 Task: Create a due date automation trigger when advanced on, on the tuesday after a card is due add fields without custom field "Resume" set to a date less than 1 working days ago at 11:00 AM.
Action: Mouse moved to (1307, 95)
Screenshot: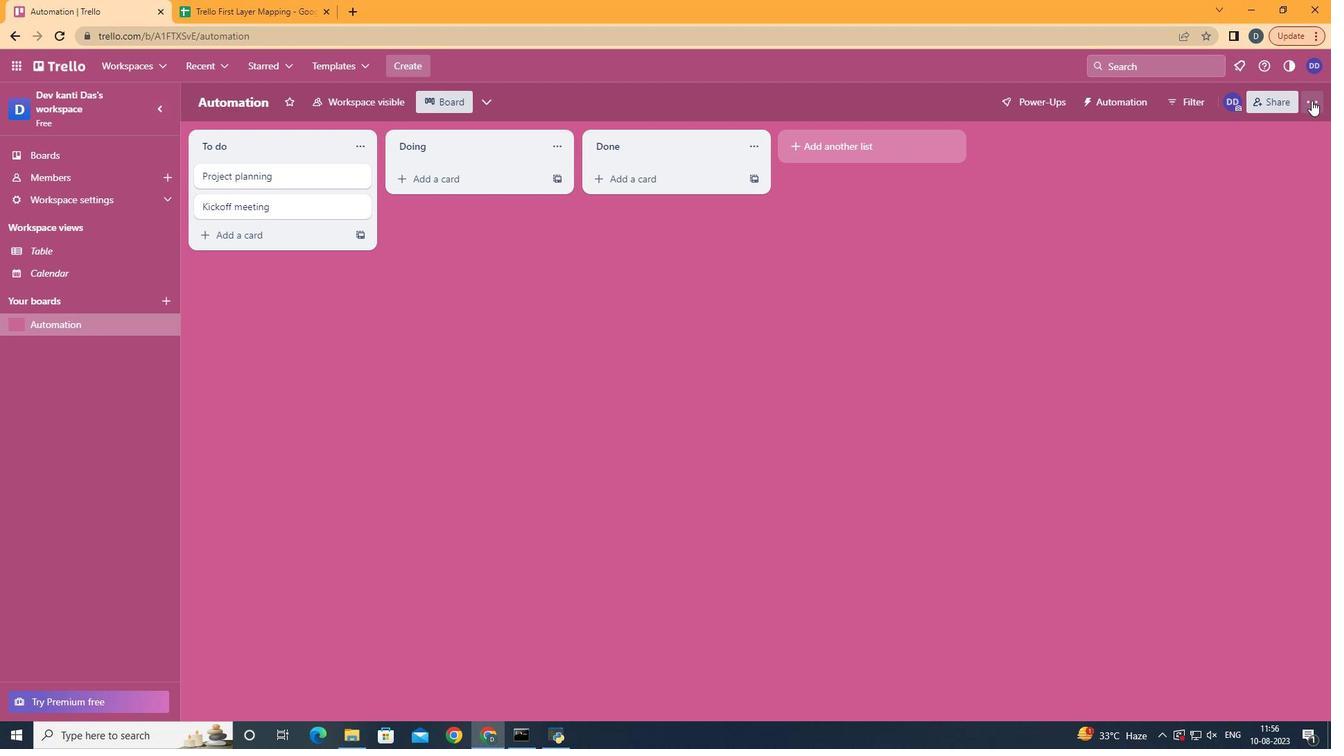 
Action: Mouse pressed left at (1307, 95)
Screenshot: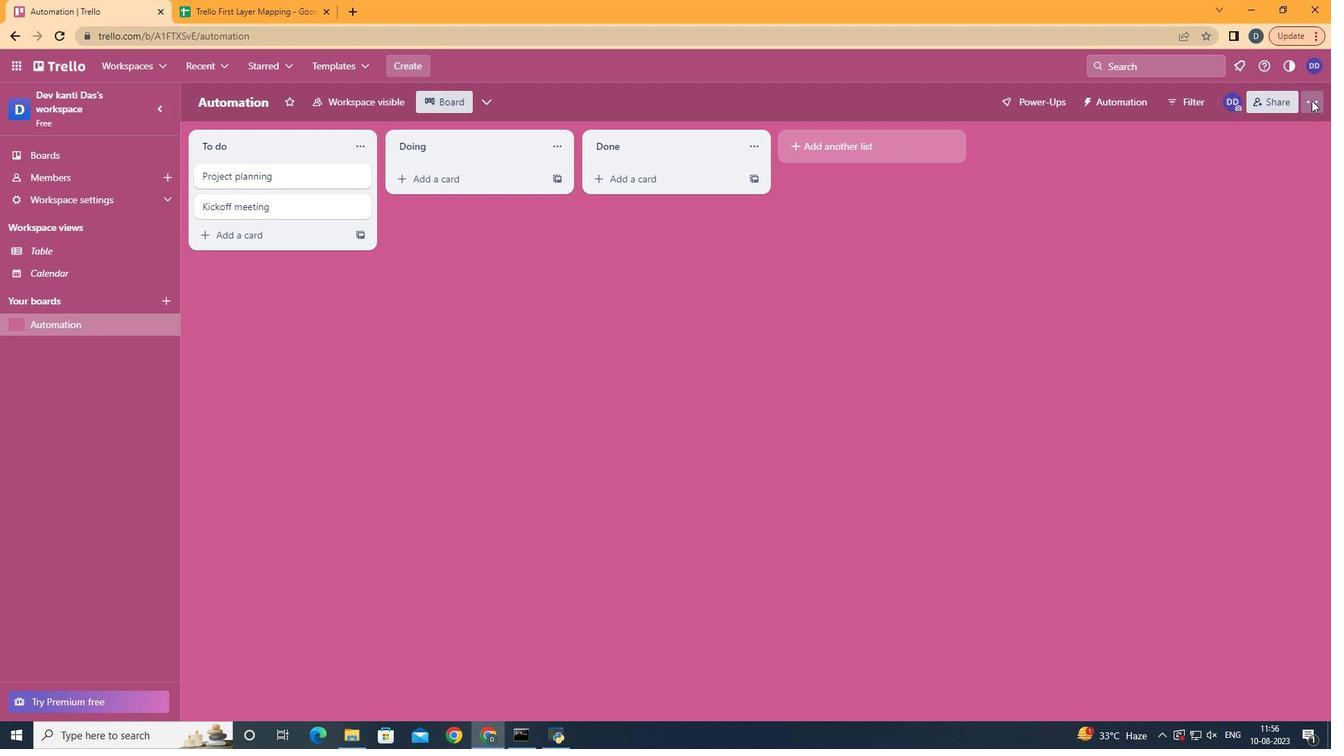 
Action: Mouse moved to (1222, 282)
Screenshot: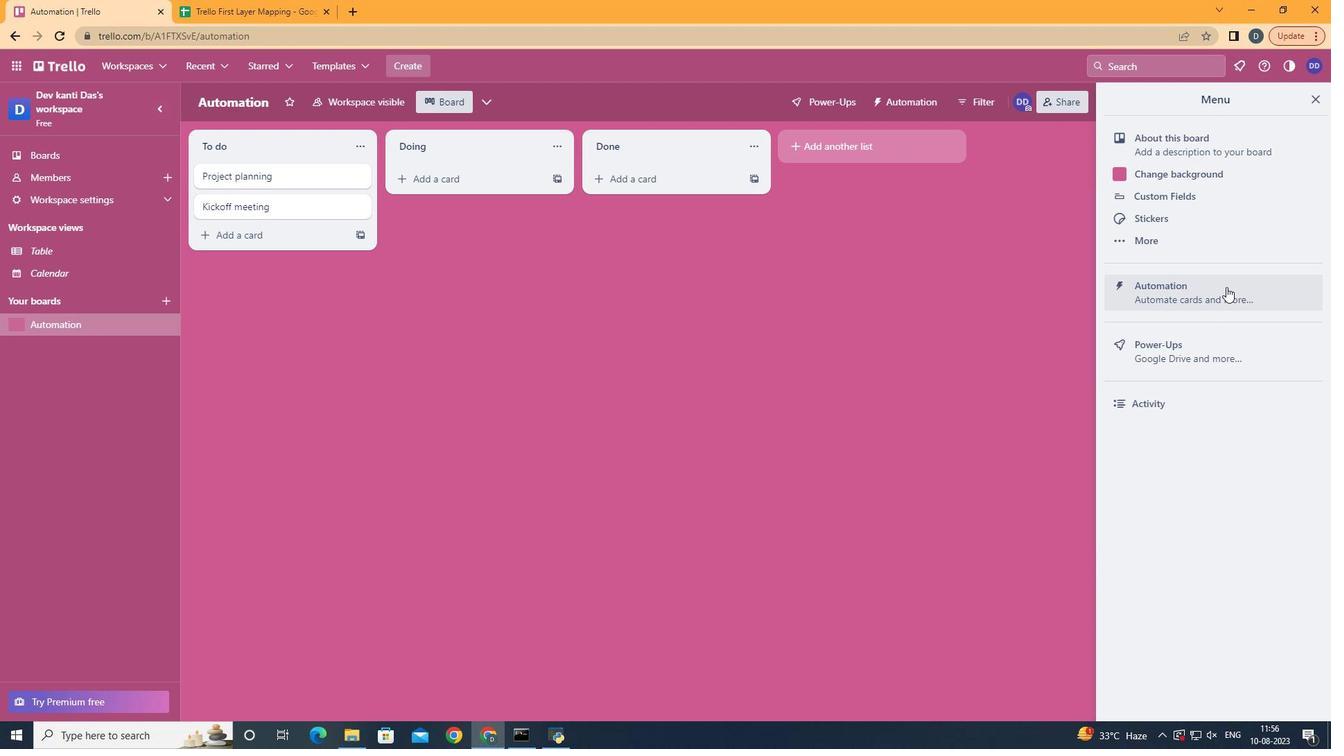 
Action: Mouse pressed left at (1222, 282)
Screenshot: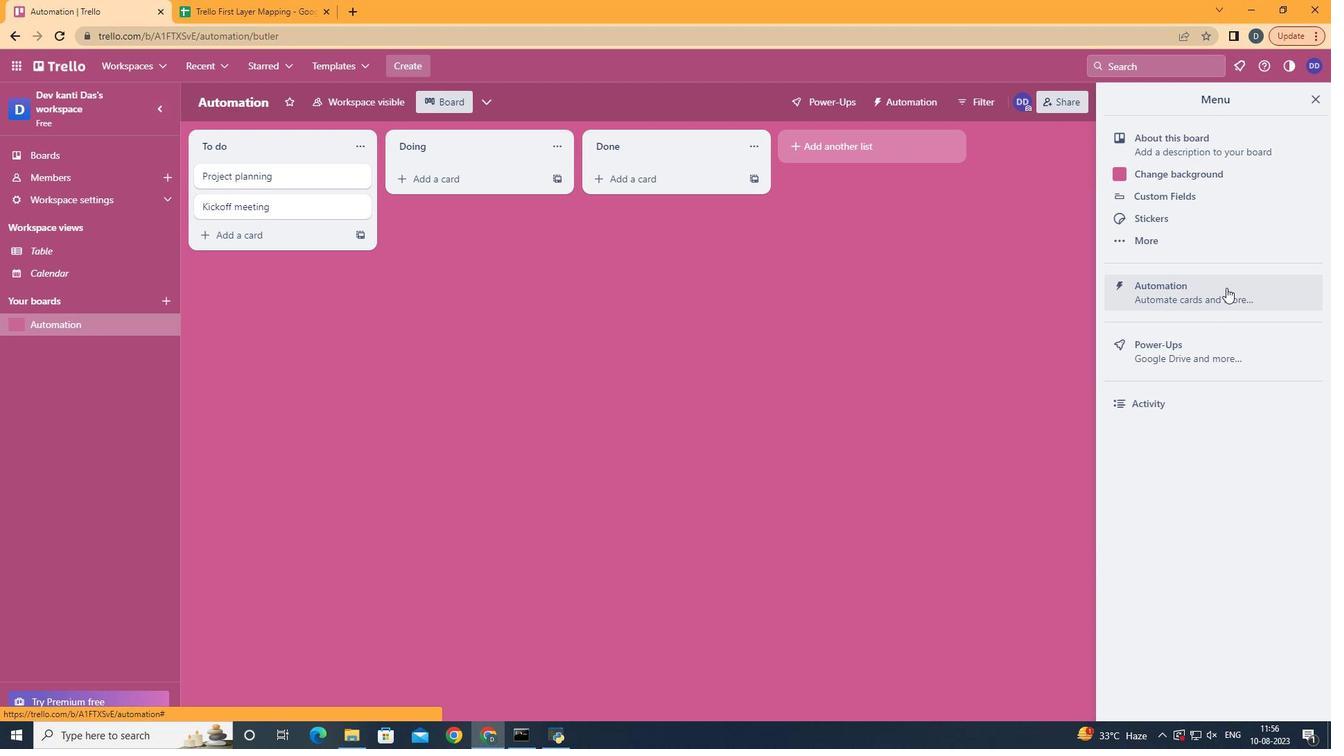 
Action: Mouse moved to (227, 273)
Screenshot: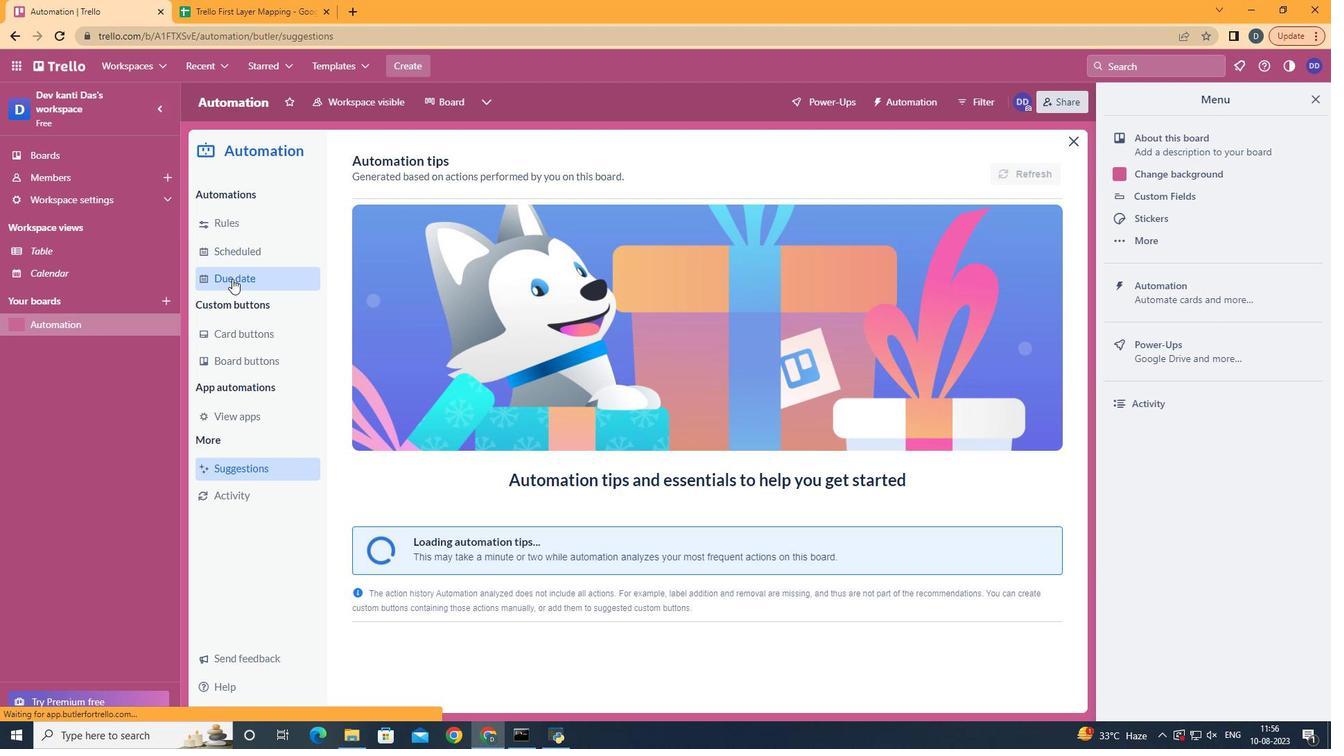
Action: Mouse pressed left at (227, 273)
Screenshot: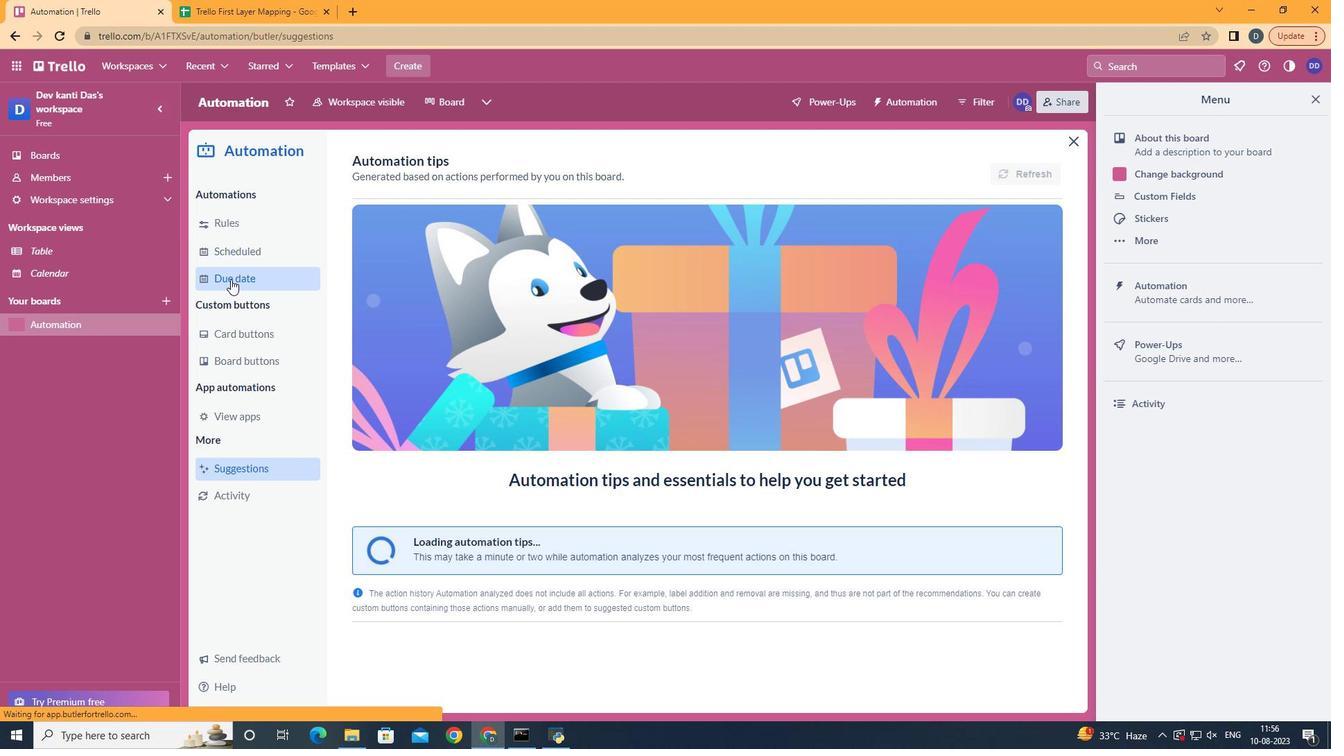 
Action: Mouse moved to (969, 165)
Screenshot: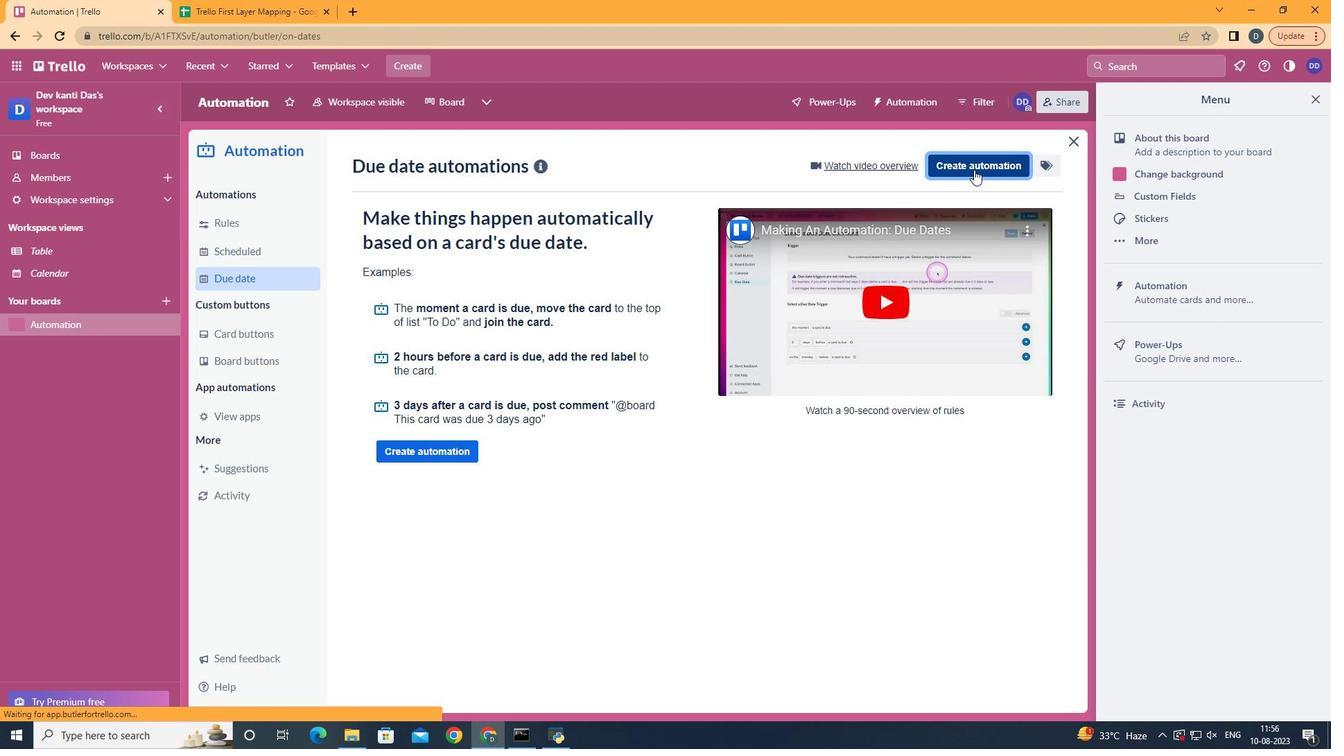 
Action: Mouse pressed left at (969, 165)
Screenshot: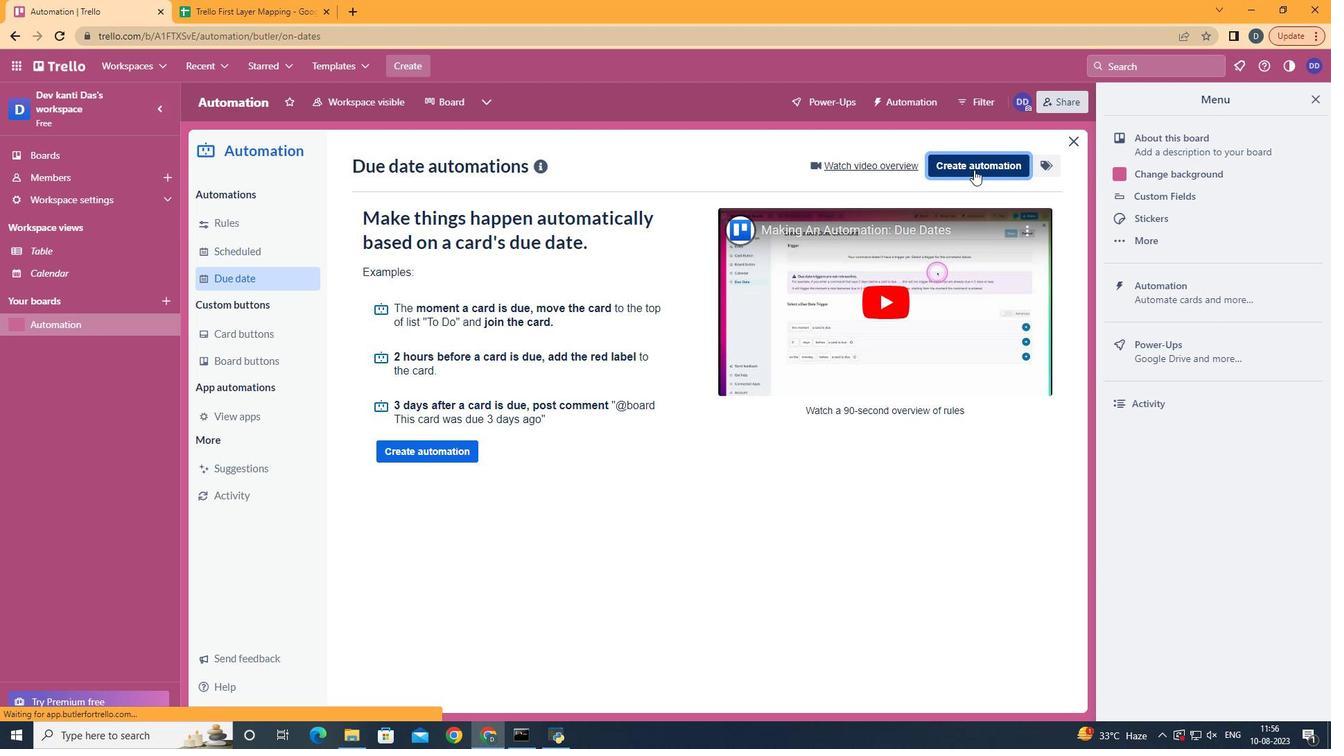 
Action: Mouse moved to (737, 291)
Screenshot: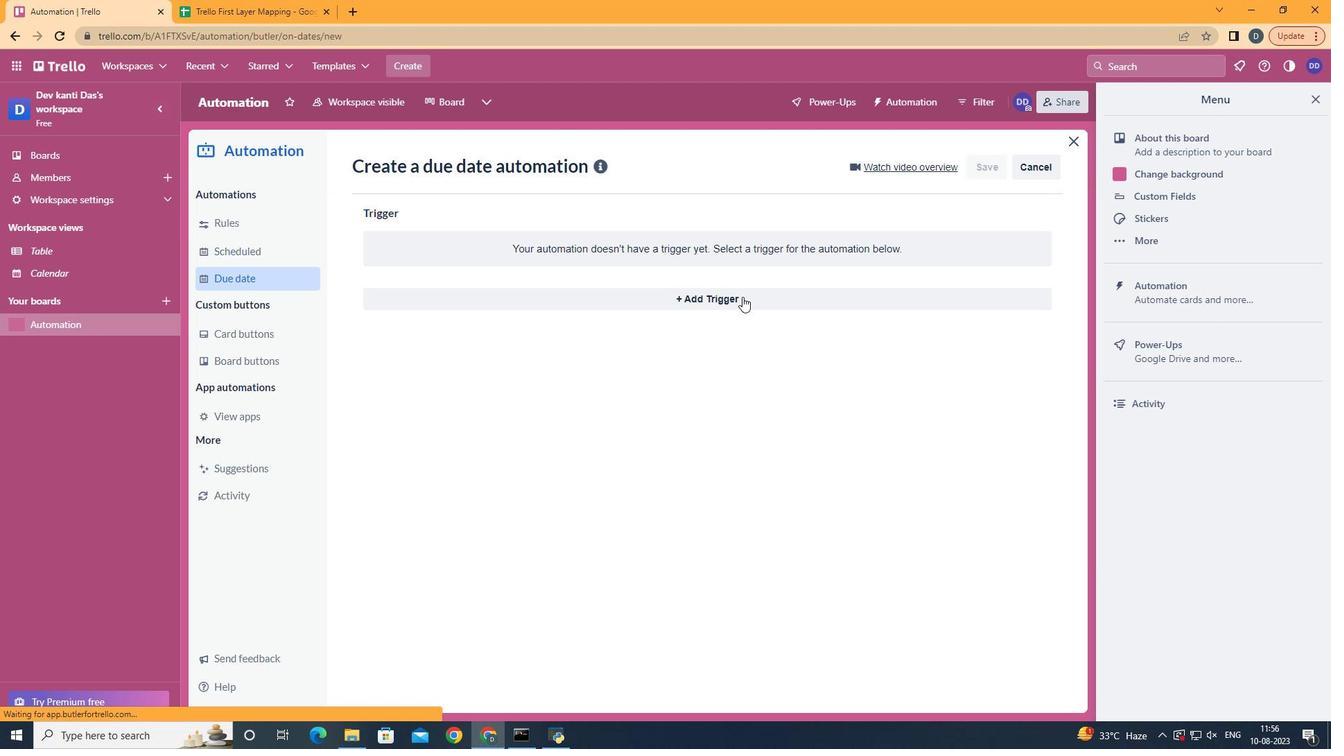 
Action: Mouse pressed left at (737, 291)
Screenshot: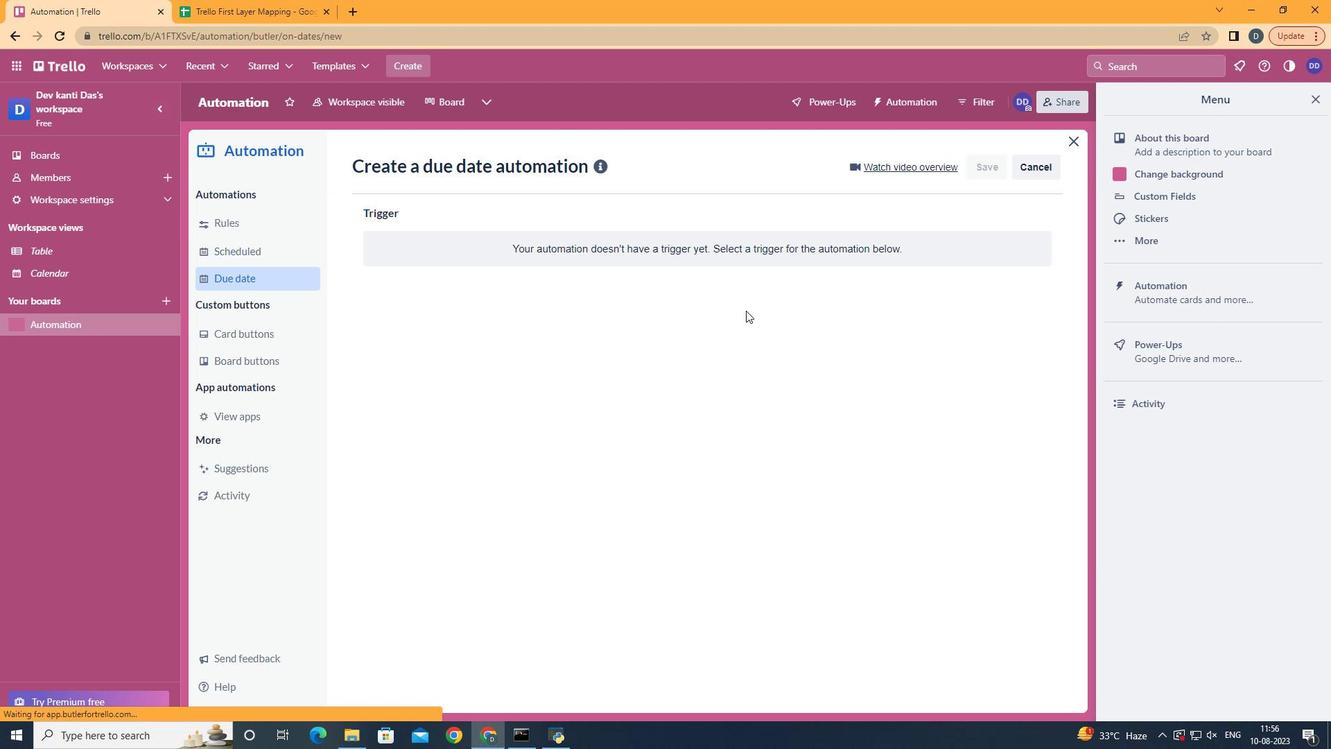 
Action: Mouse moved to (448, 387)
Screenshot: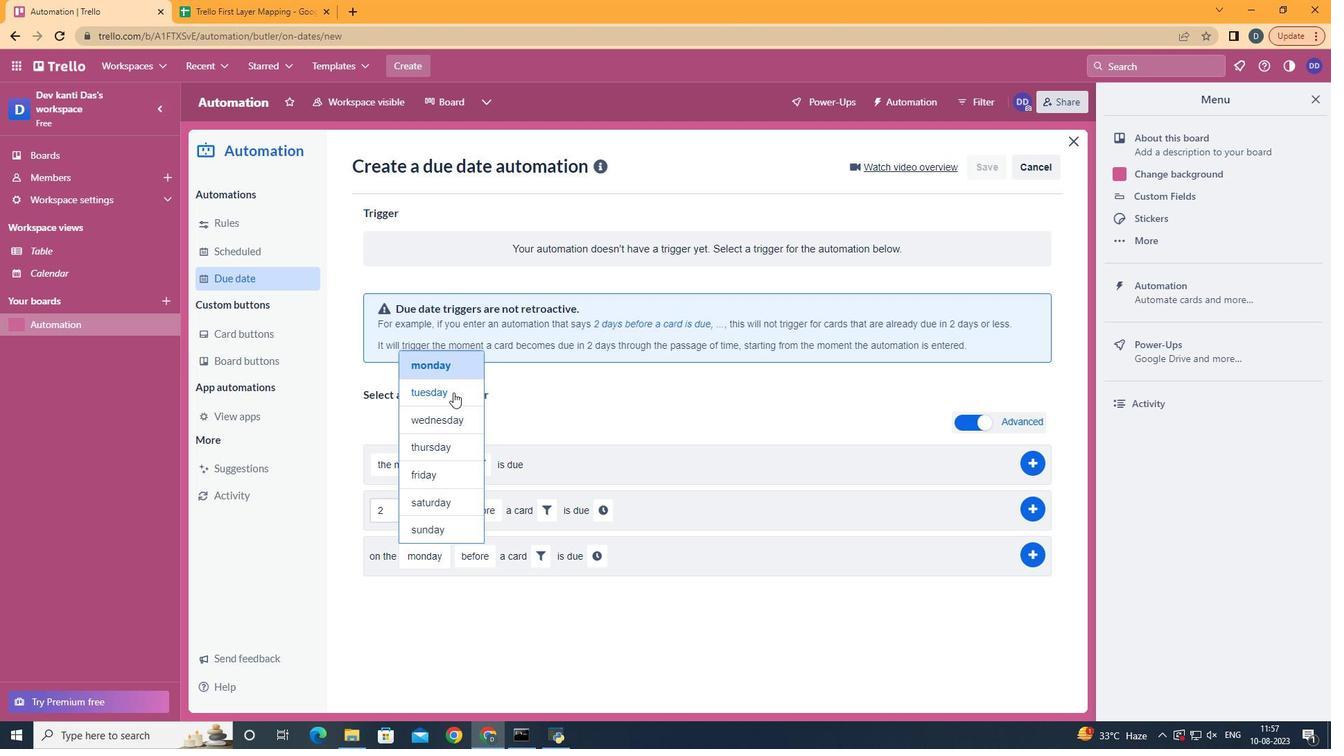 
Action: Mouse pressed left at (448, 387)
Screenshot: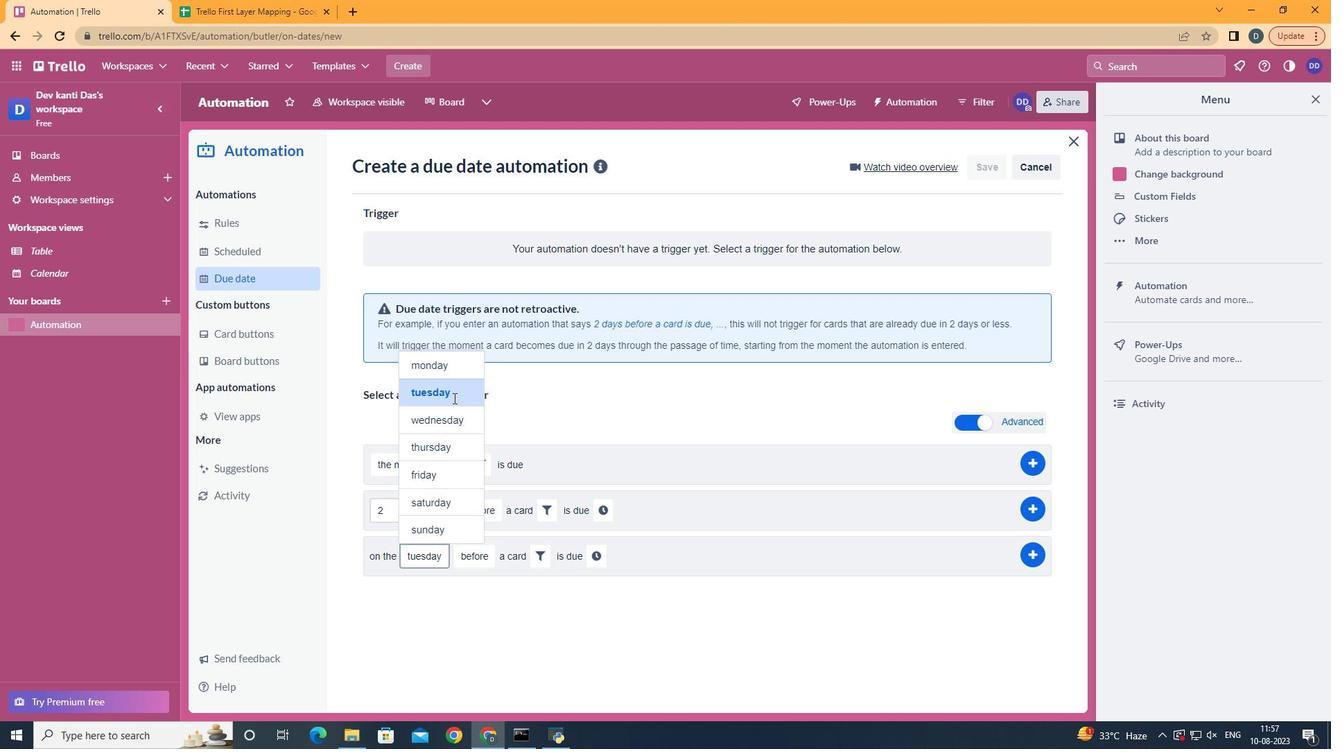 
Action: Mouse moved to (475, 604)
Screenshot: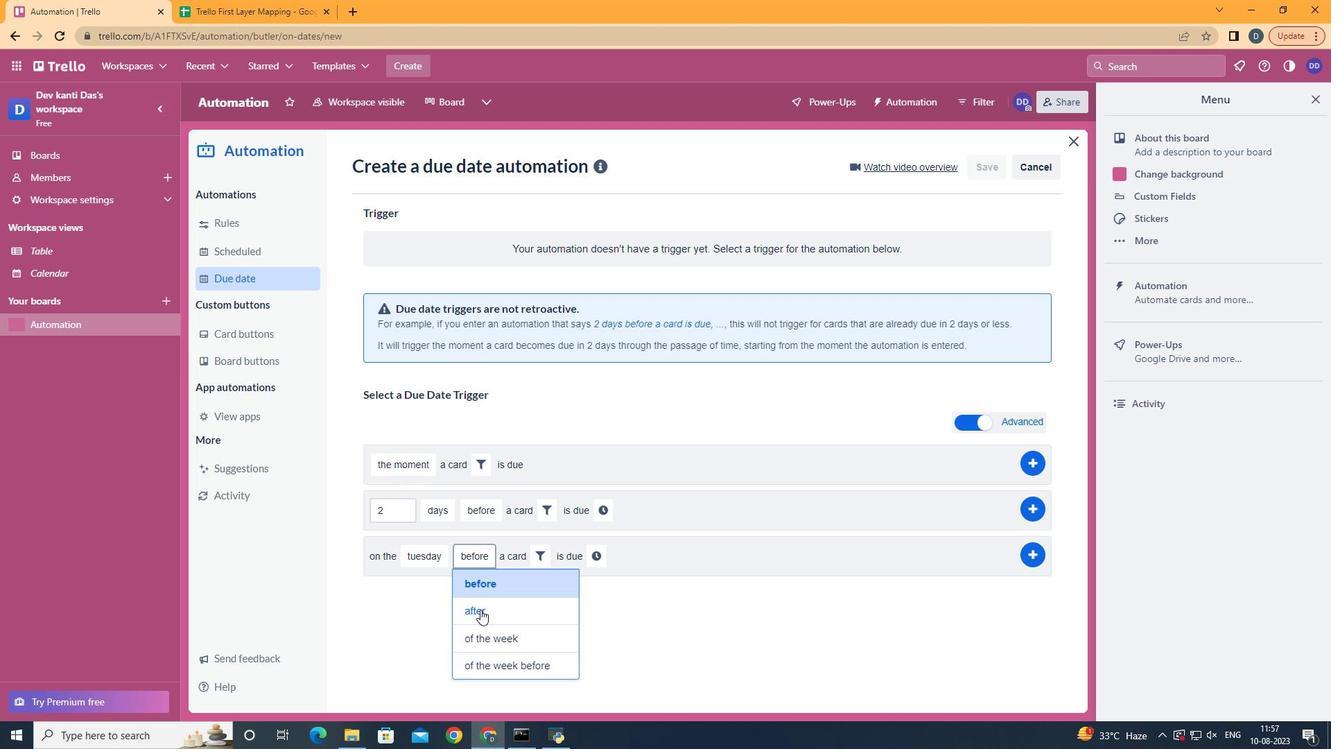 
Action: Mouse pressed left at (475, 604)
Screenshot: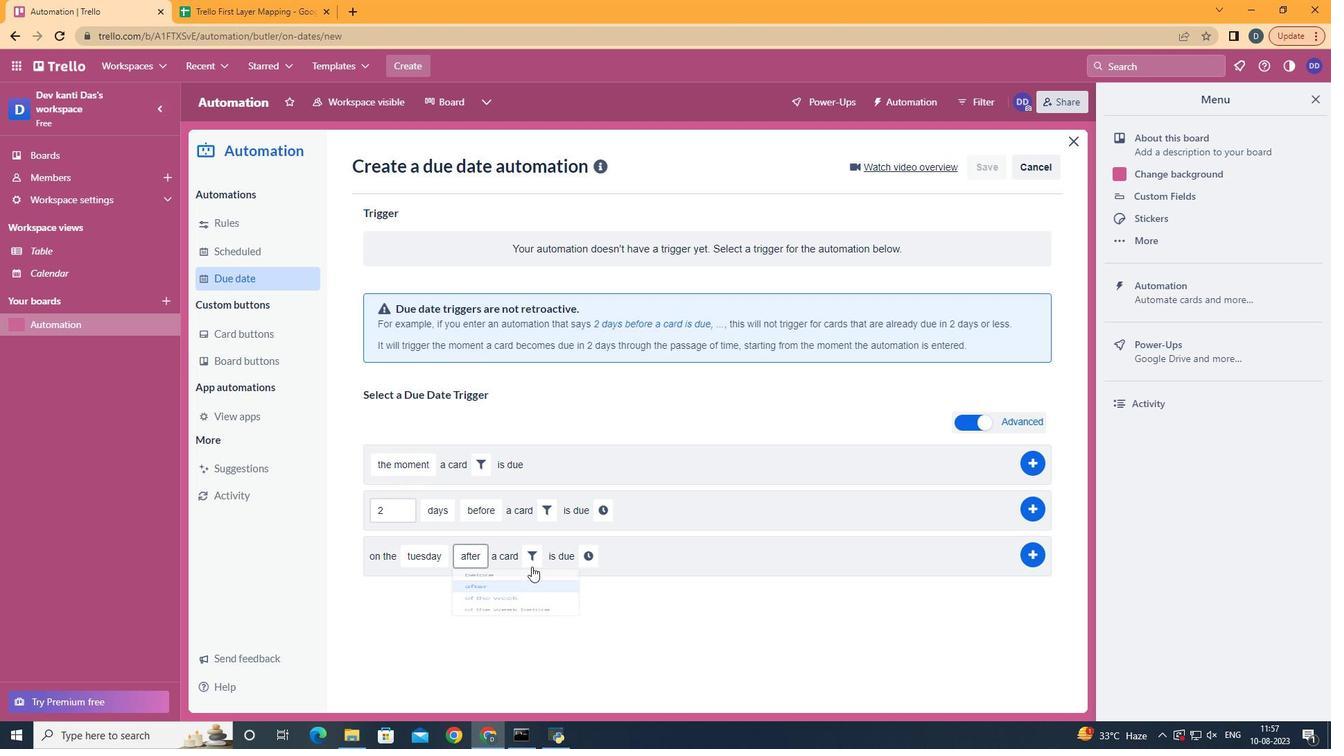 
Action: Mouse moved to (534, 551)
Screenshot: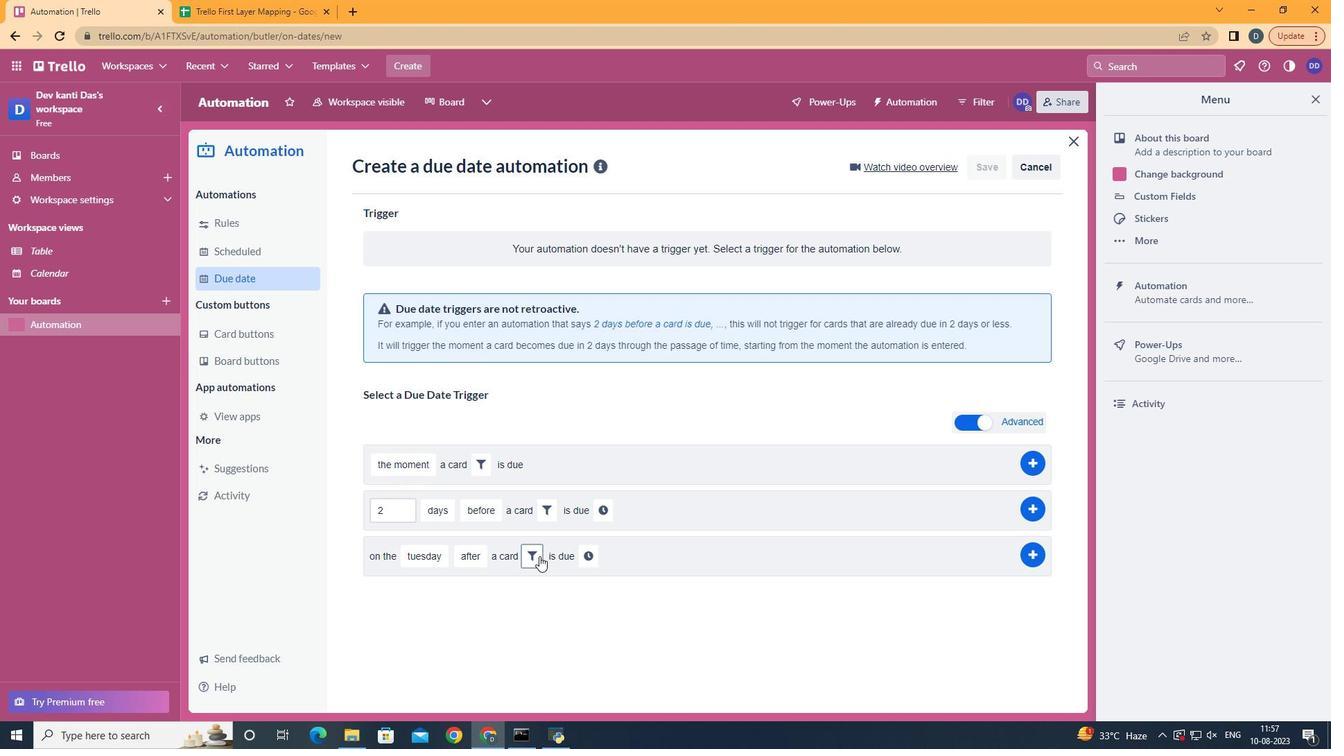 
Action: Mouse pressed left at (534, 551)
Screenshot: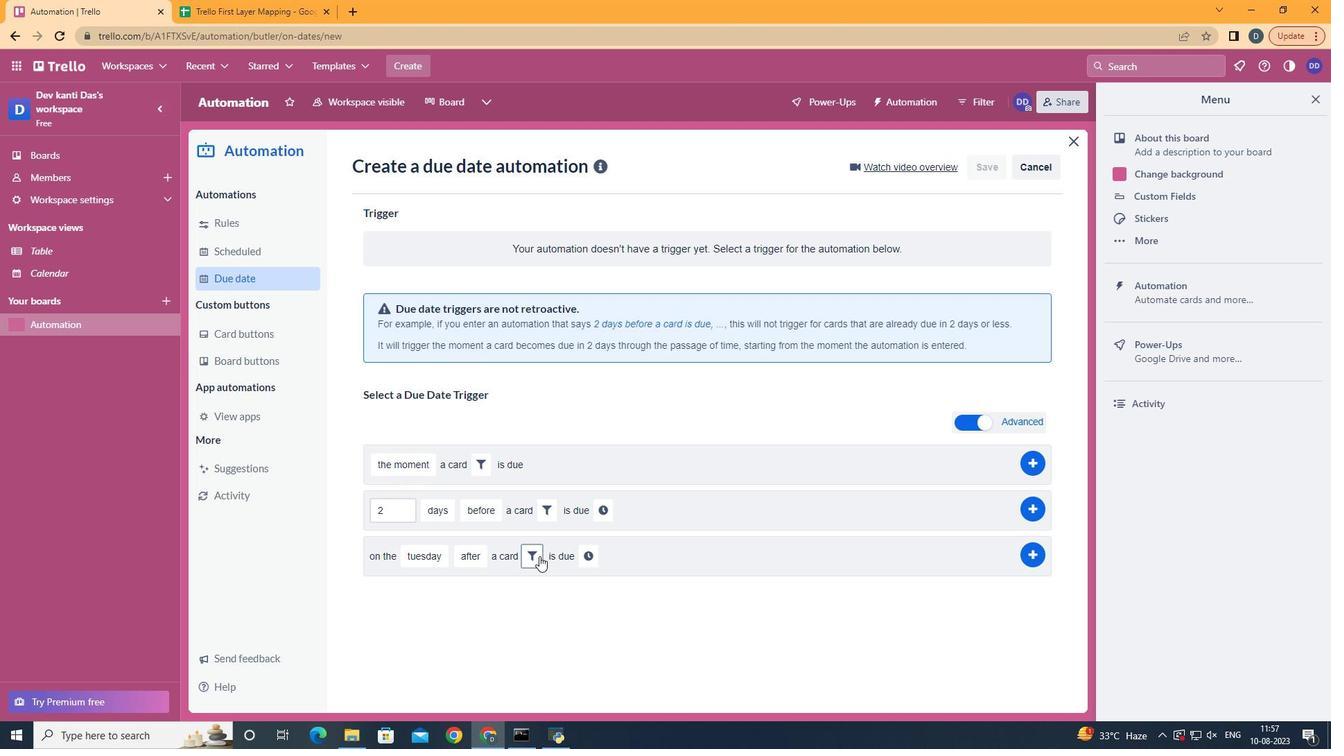 
Action: Mouse moved to (744, 592)
Screenshot: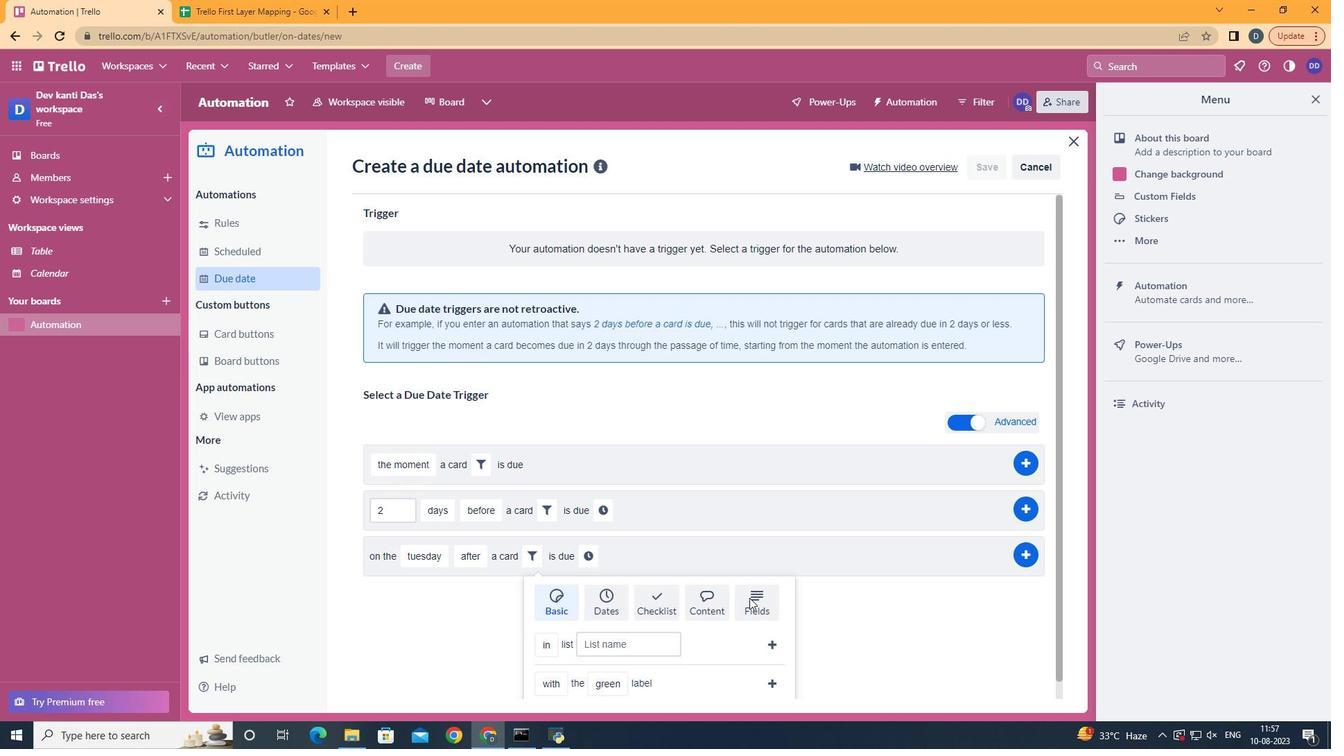 
Action: Mouse pressed left at (744, 592)
Screenshot: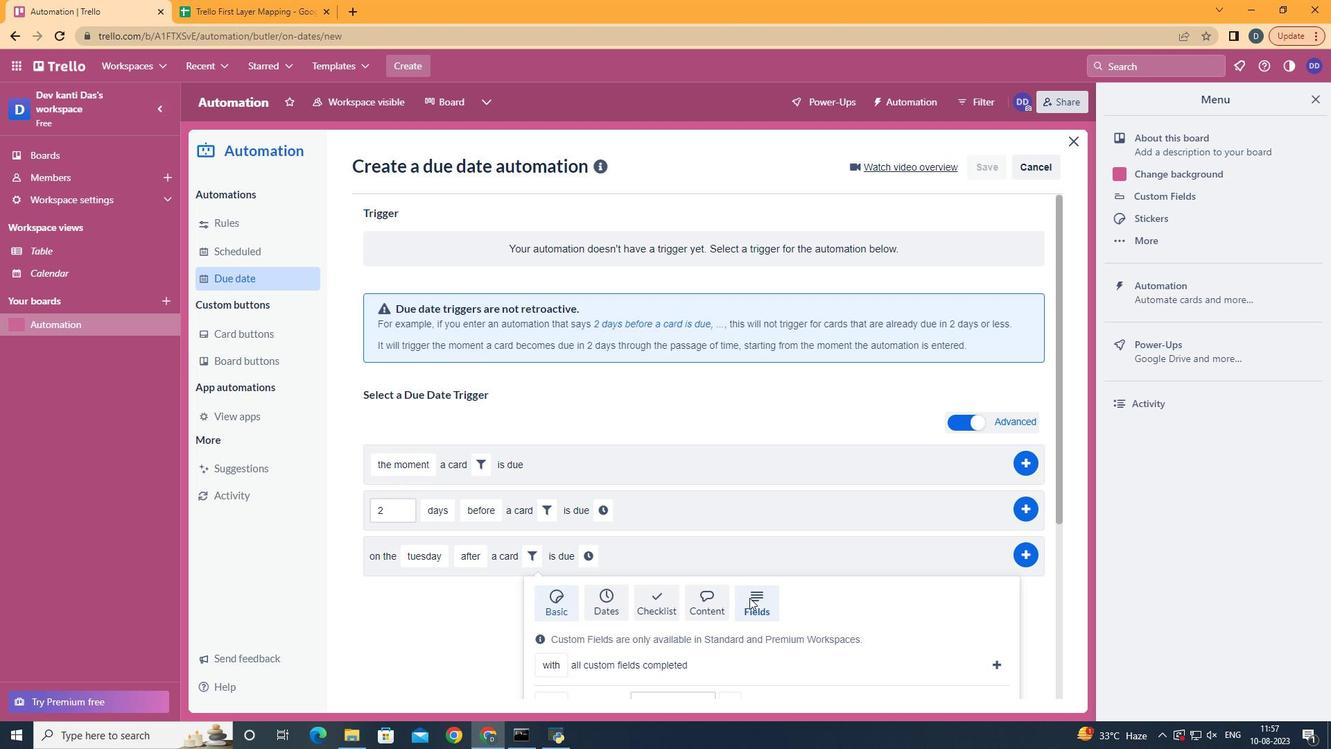 
Action: Mouse moved to (745, 592)
Screenshot: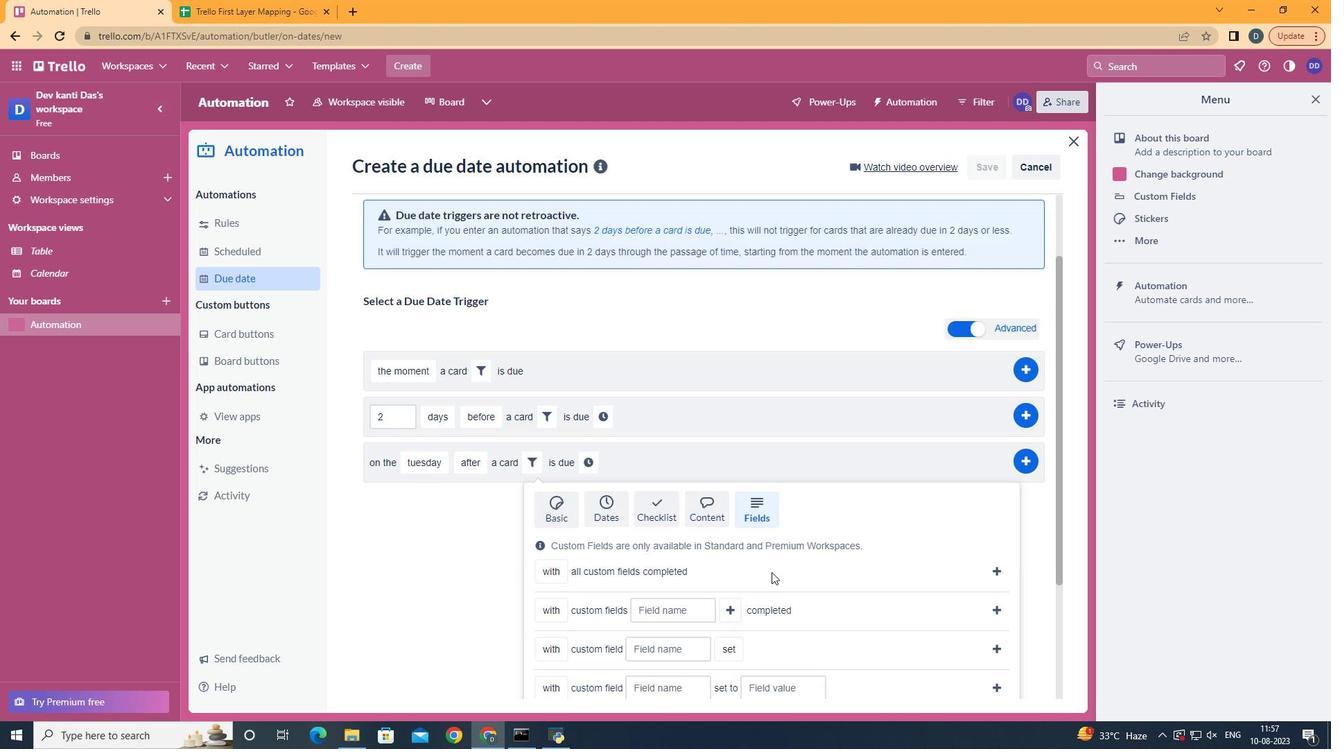 
Action: Mouse scrolled (745, 592) with delta (0, 0)
Screenshot: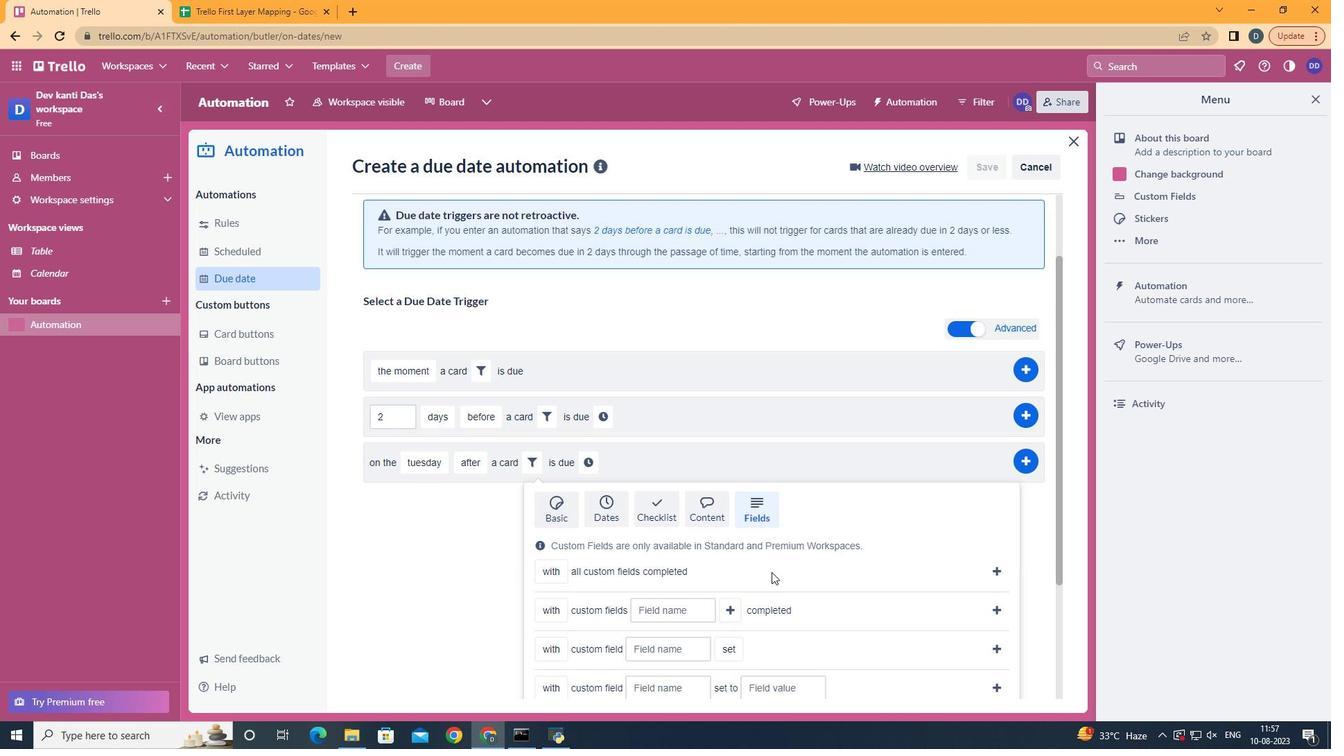 
Action: Mouse scrolled (745, 592) with delta (0, 0)
Screenshot: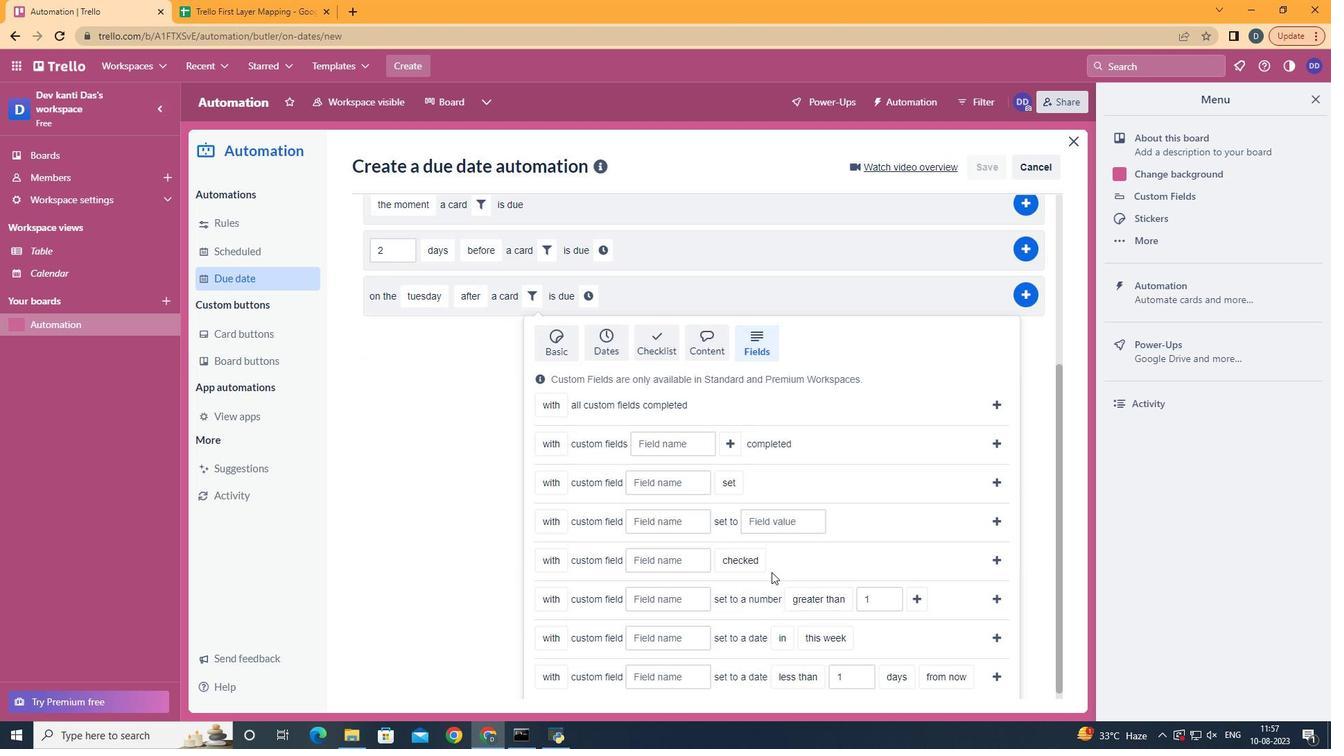 
Action: Mouse scrolled (745, 592) with delta (0, 0)
Screenshot: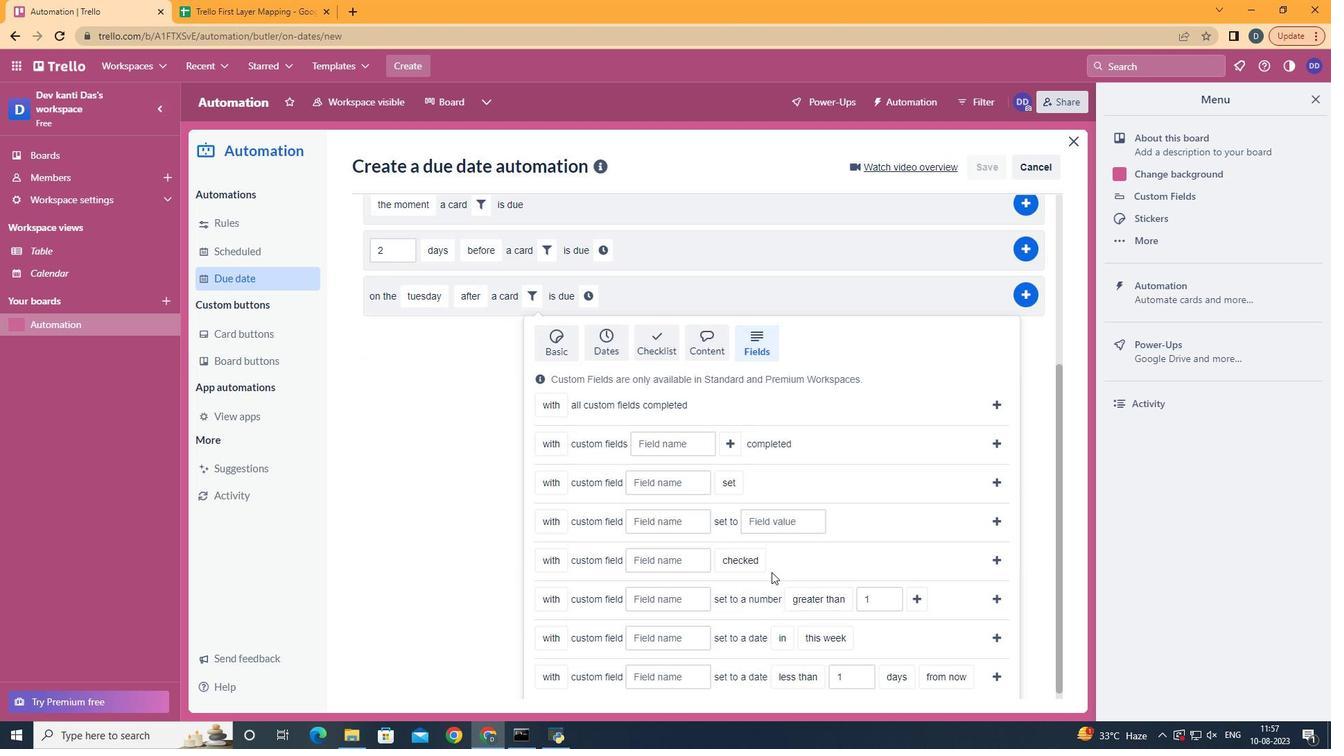 
Action: Mouse scrolled (745, 592) with delta (0, 0)
Screenshot: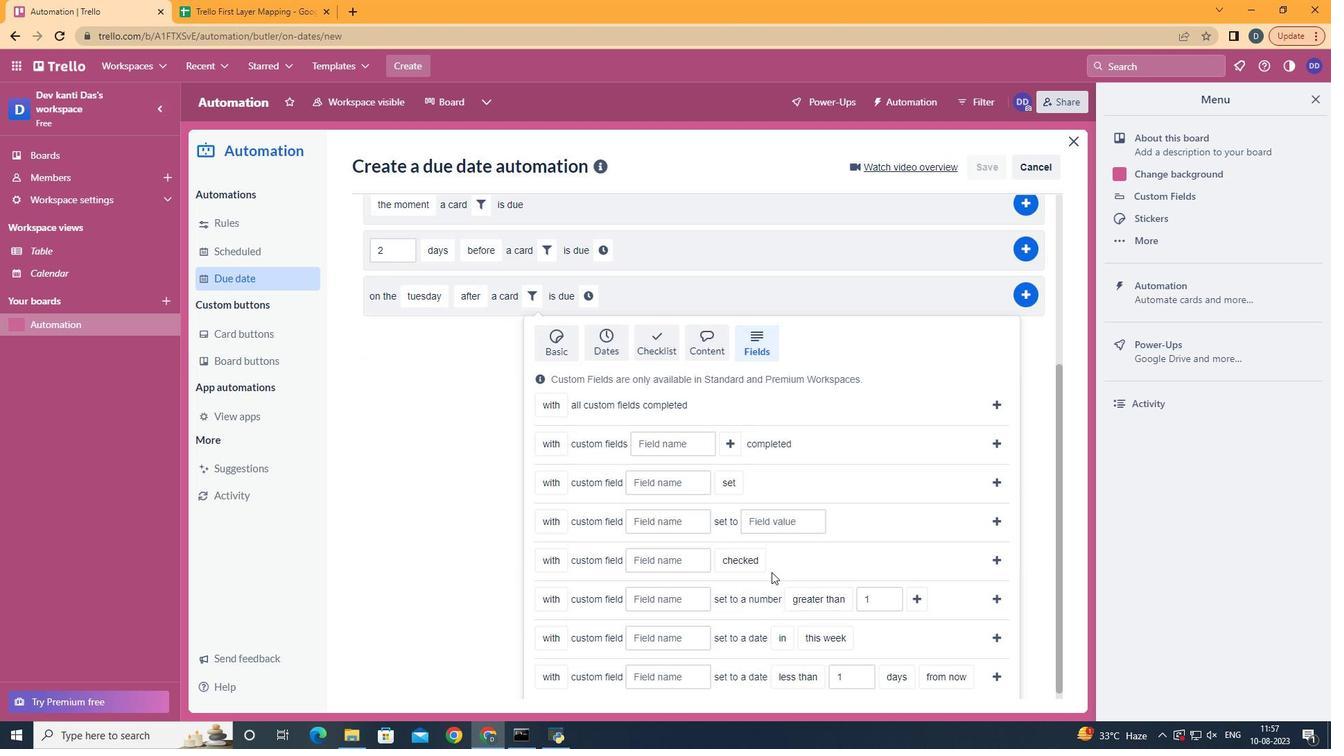 
Action: Mouse moved to (747, 588)
Screenshot: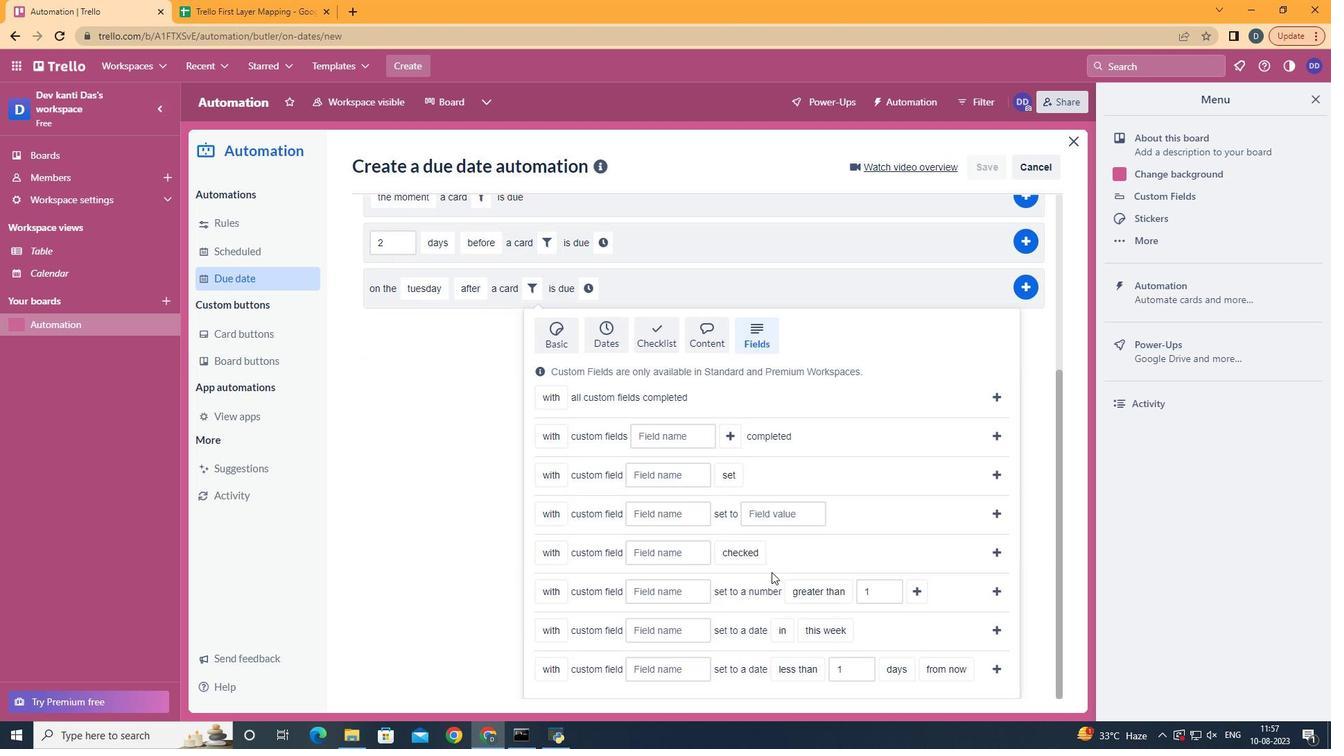 
Action: Mouse scrolled (747, 587) with delta (0, 0)
Screenshot: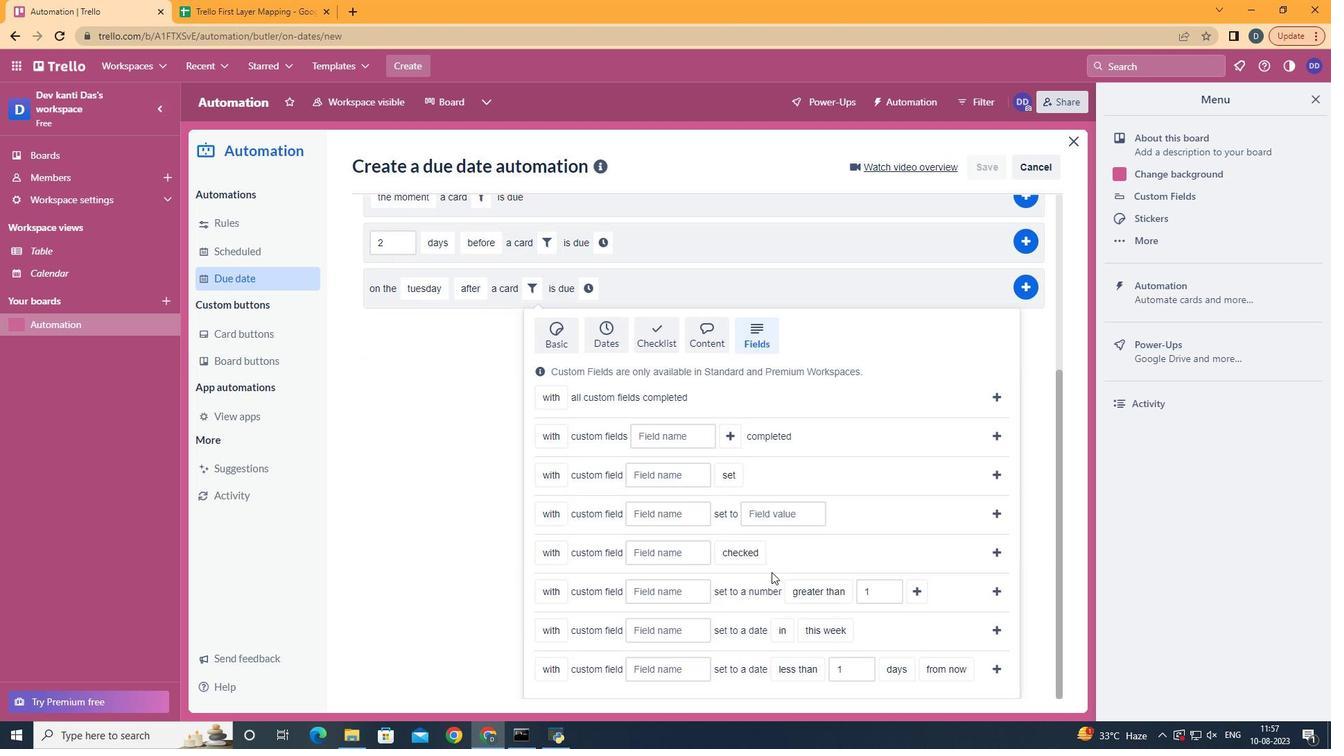 
Action: Mouse moved to (752, 579)
Screenshot: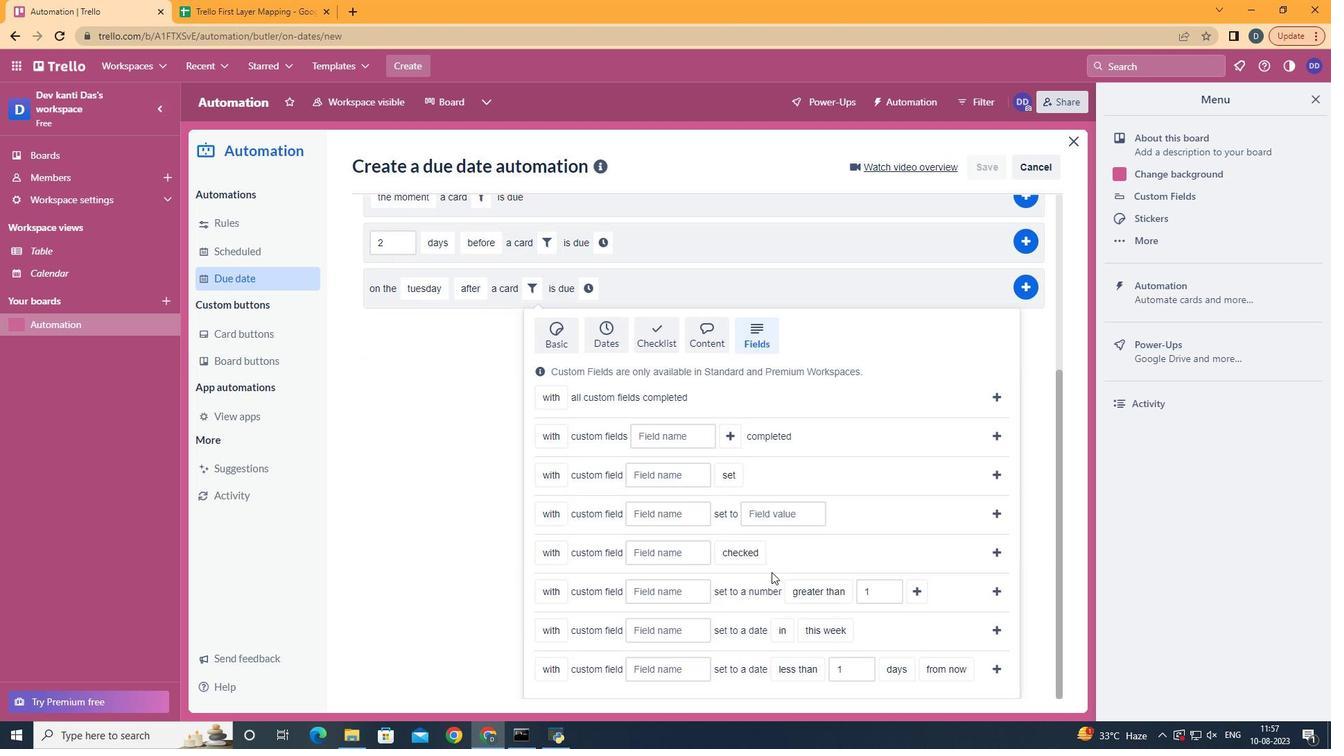 
Action: Mouse scrolled (752, 578) with delta (0, 0)
Screenshot: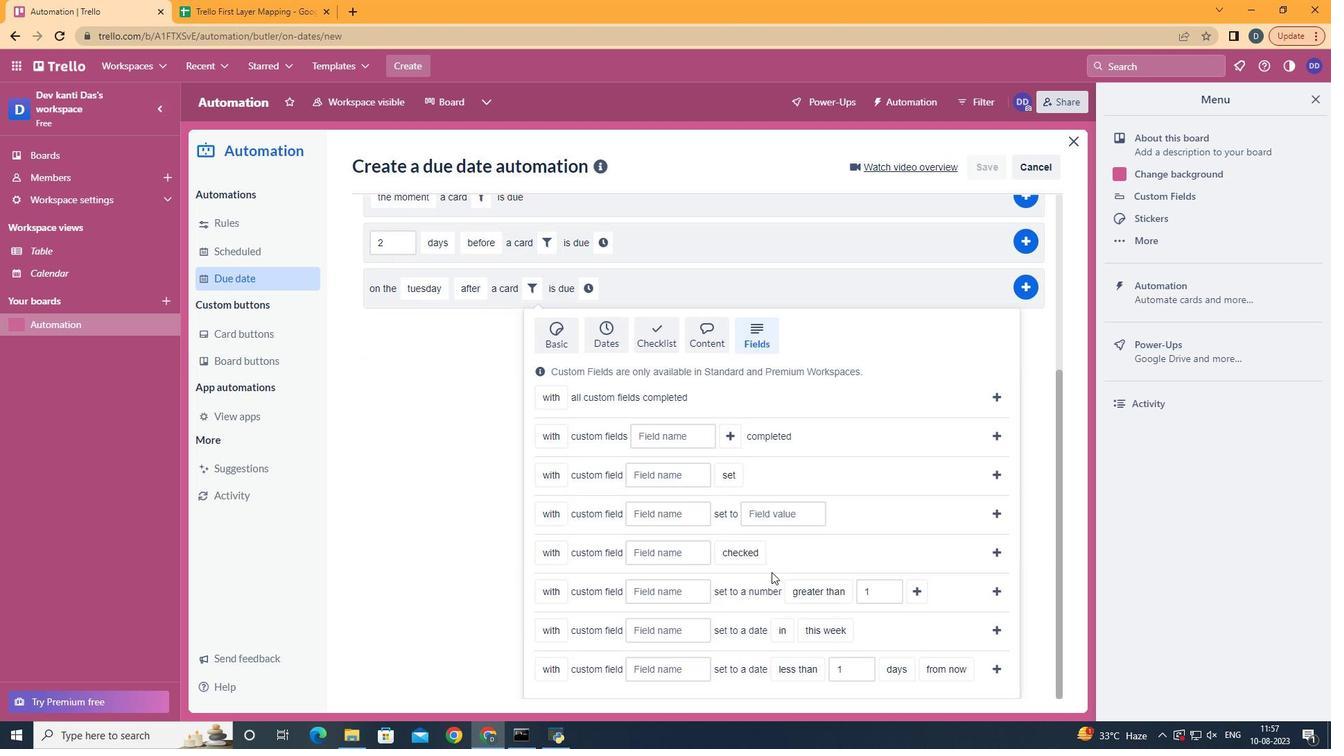 
Action: Mouse moved to (564, 650)
Screenshot: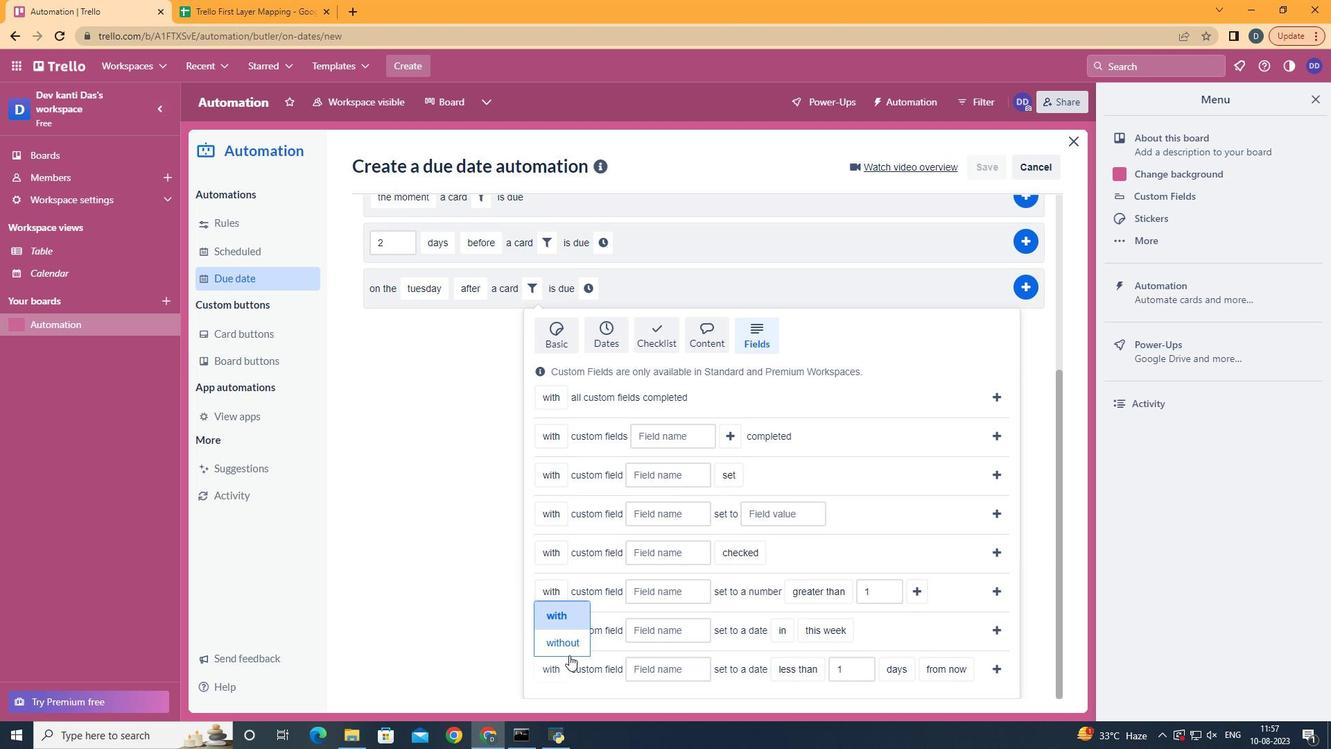 
Action: Mouse pressed left at (564, 650)
Screenshot: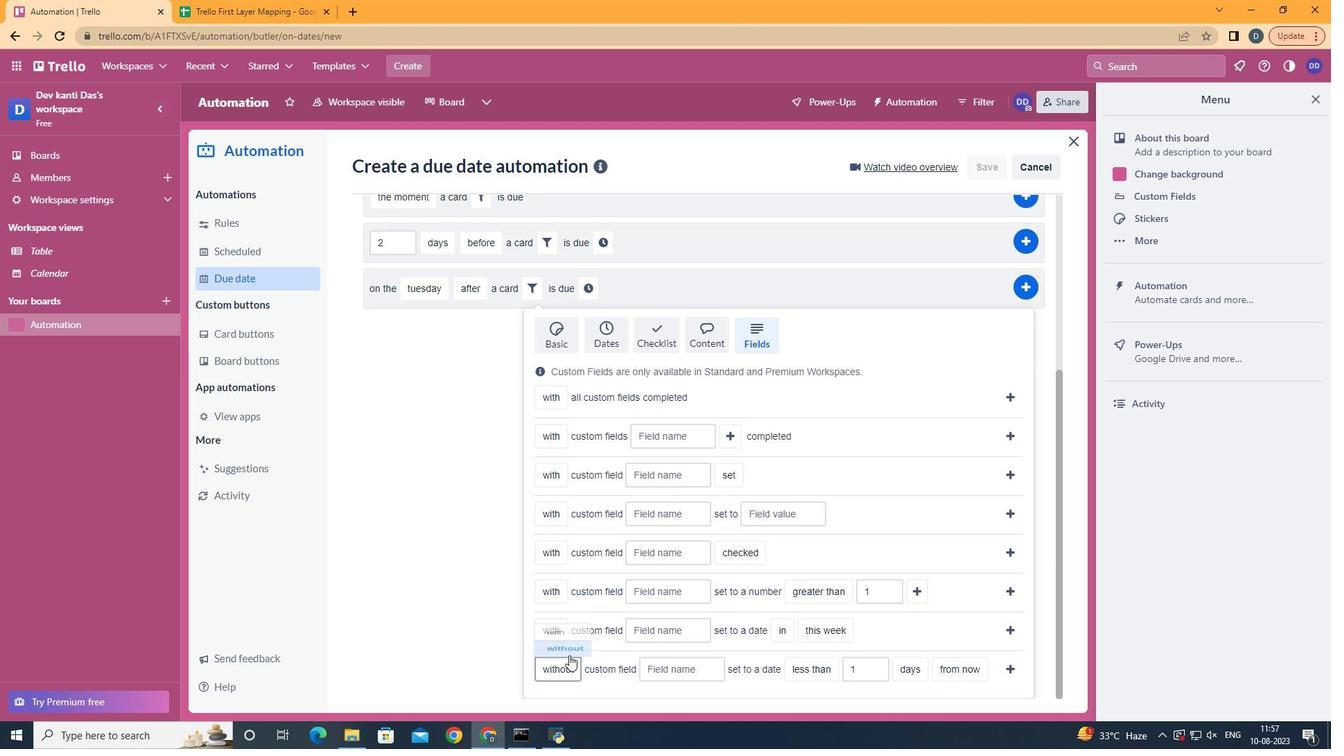 
Action: Mouse moved to (665, 659)
Screenshot: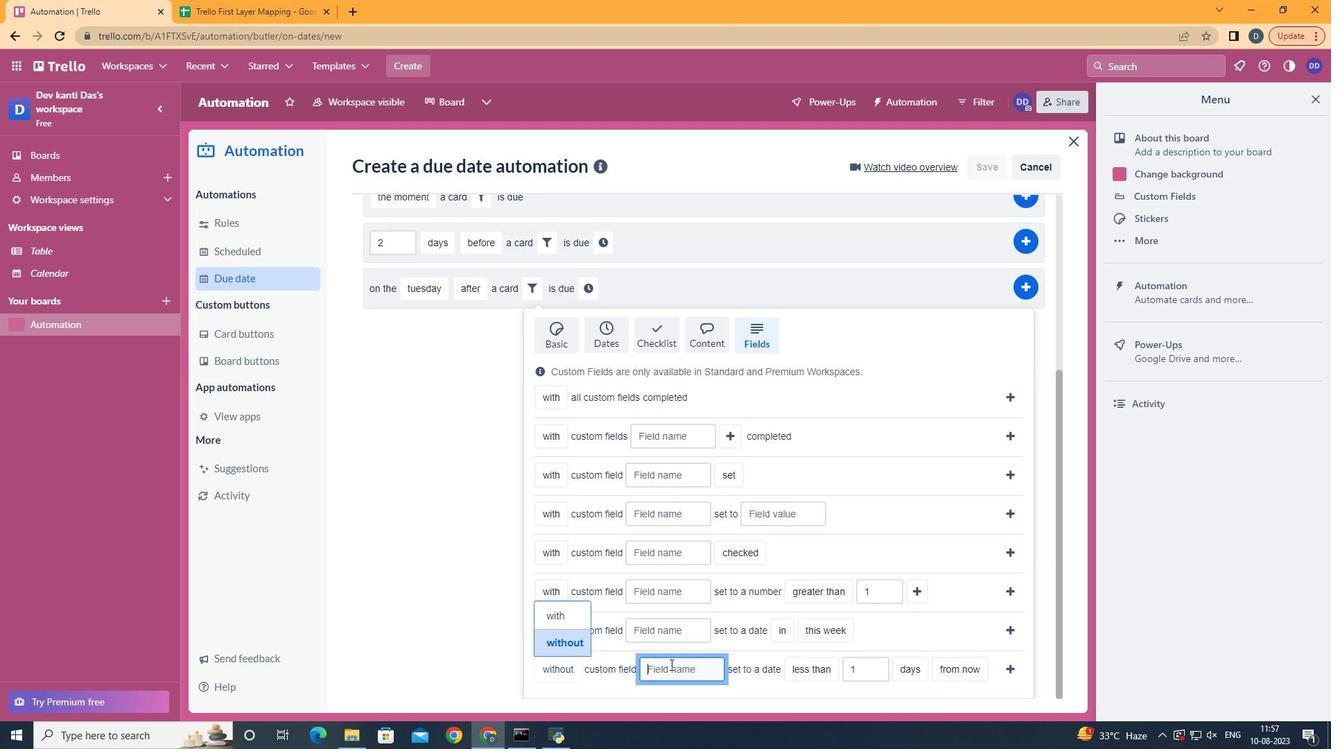
Action: Mouse pressed left at (665, 659)
Screenshot: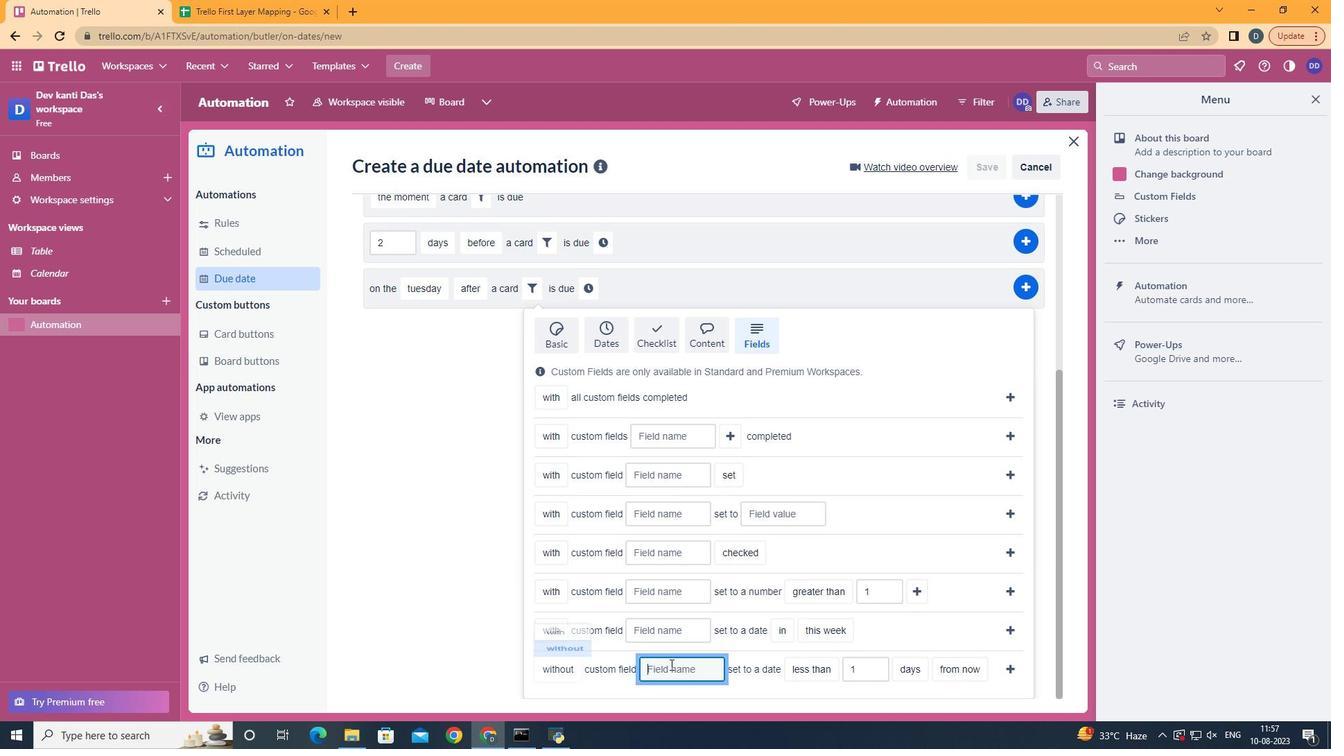 
Action: Key pressed <Key.shift>Resume
Screenshot: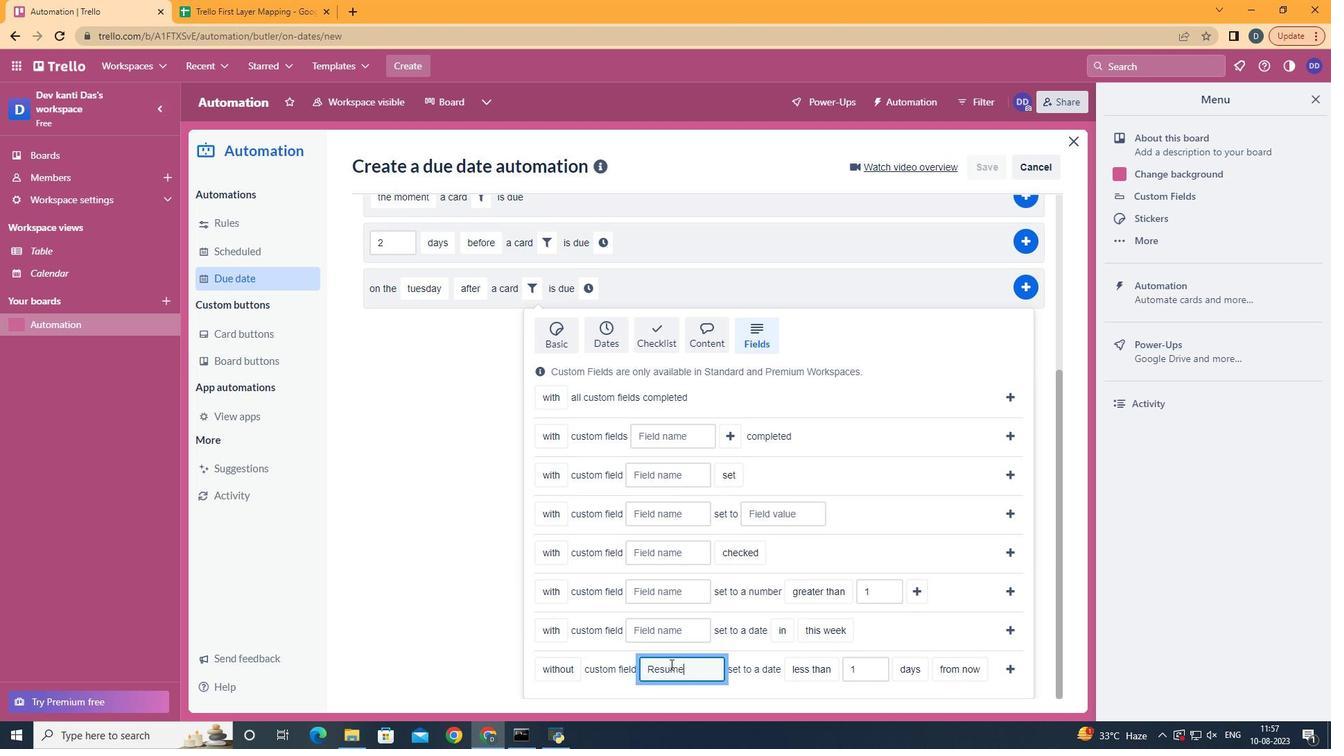 
Action: Mouse moved to (931, 649)
Screenshot: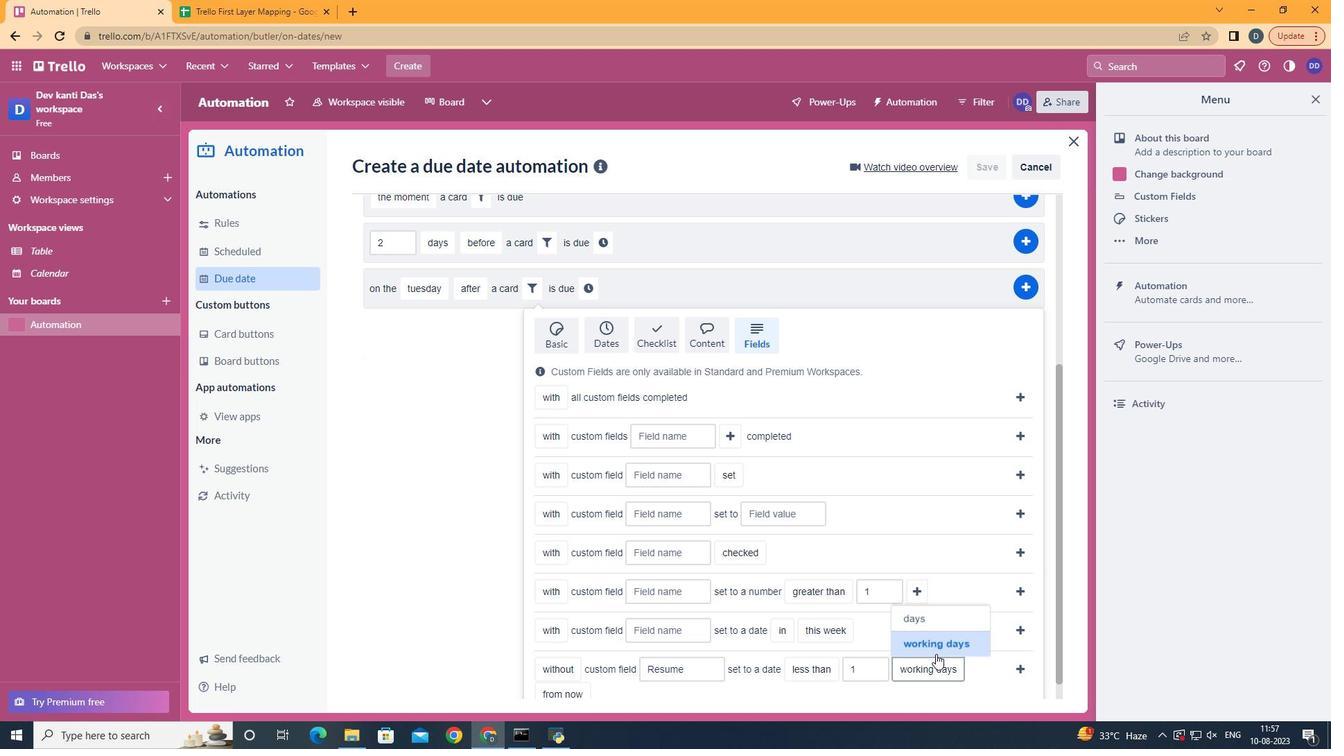 
Action: Mouse pressed left at (931, 649)
Screenshot: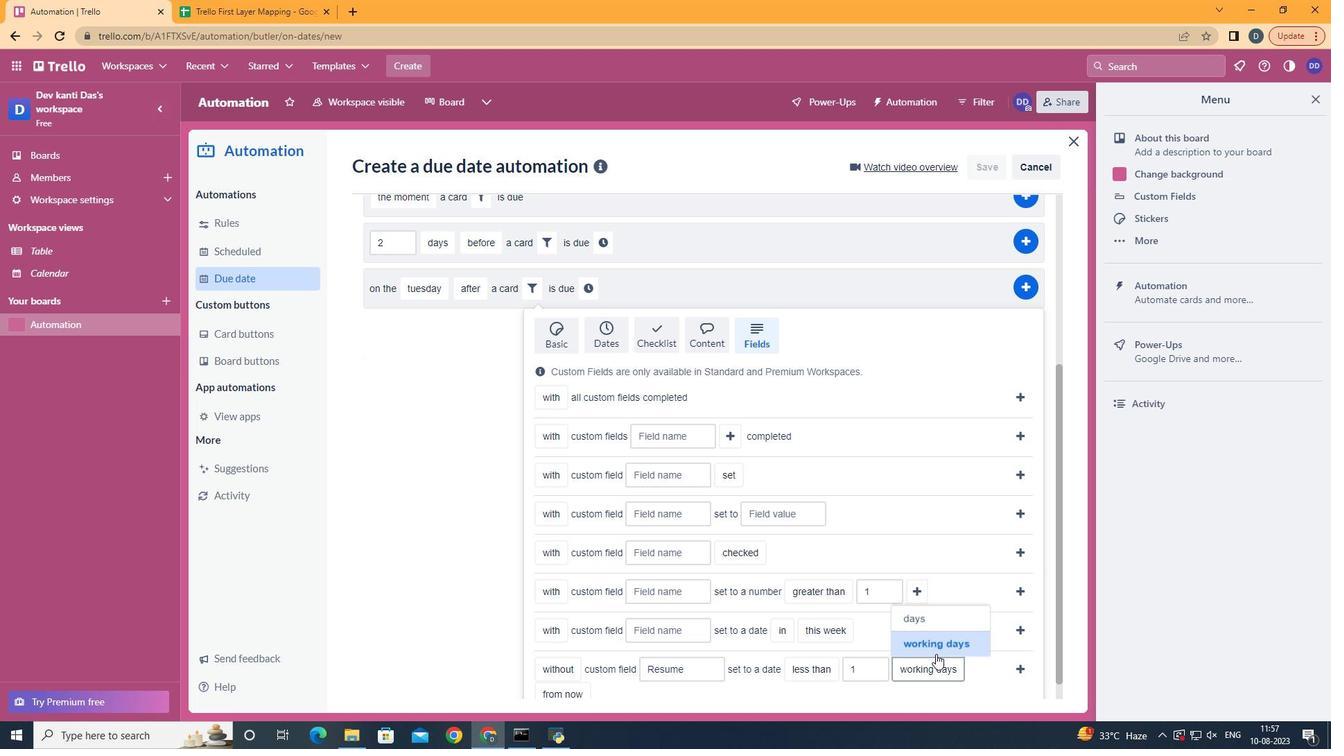 
Action: Mouse moved to (935, 636)
Screenshot: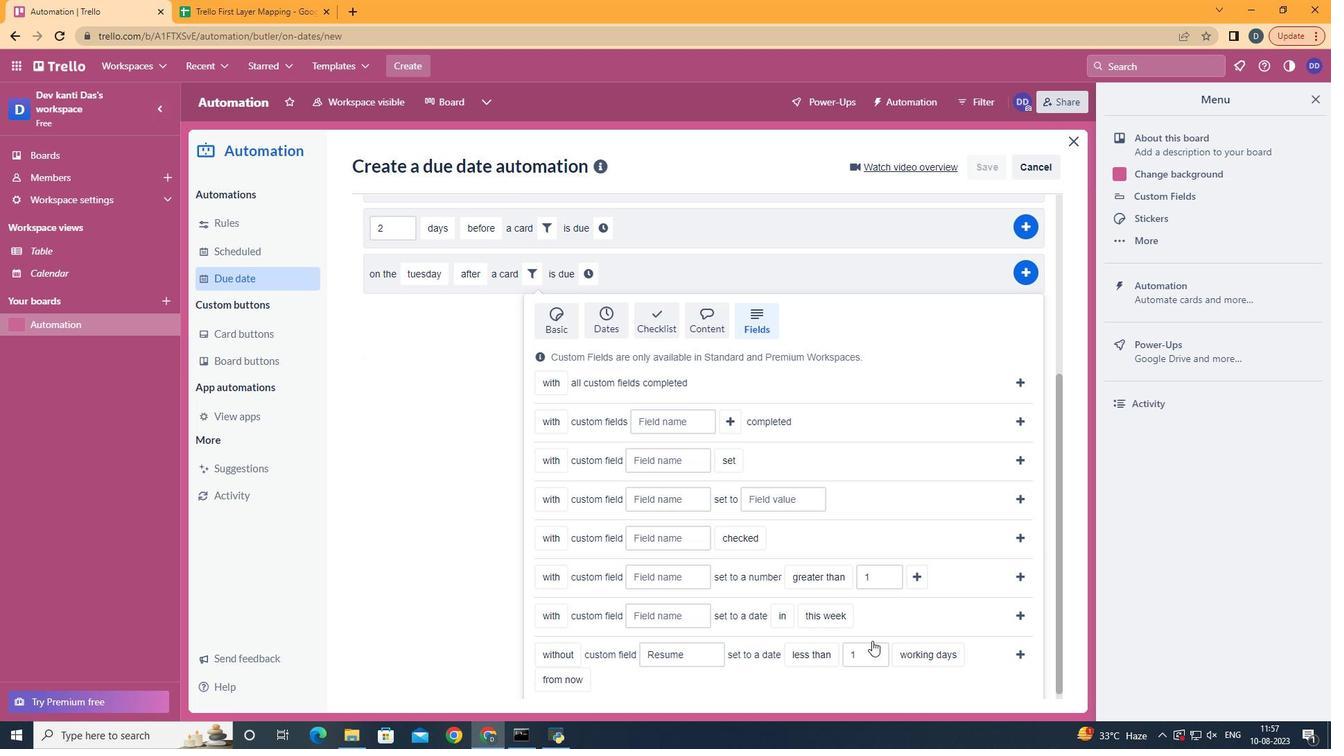 
Action: Mouse scrolled (935, 635) with delta (0, 0)
Screenshot: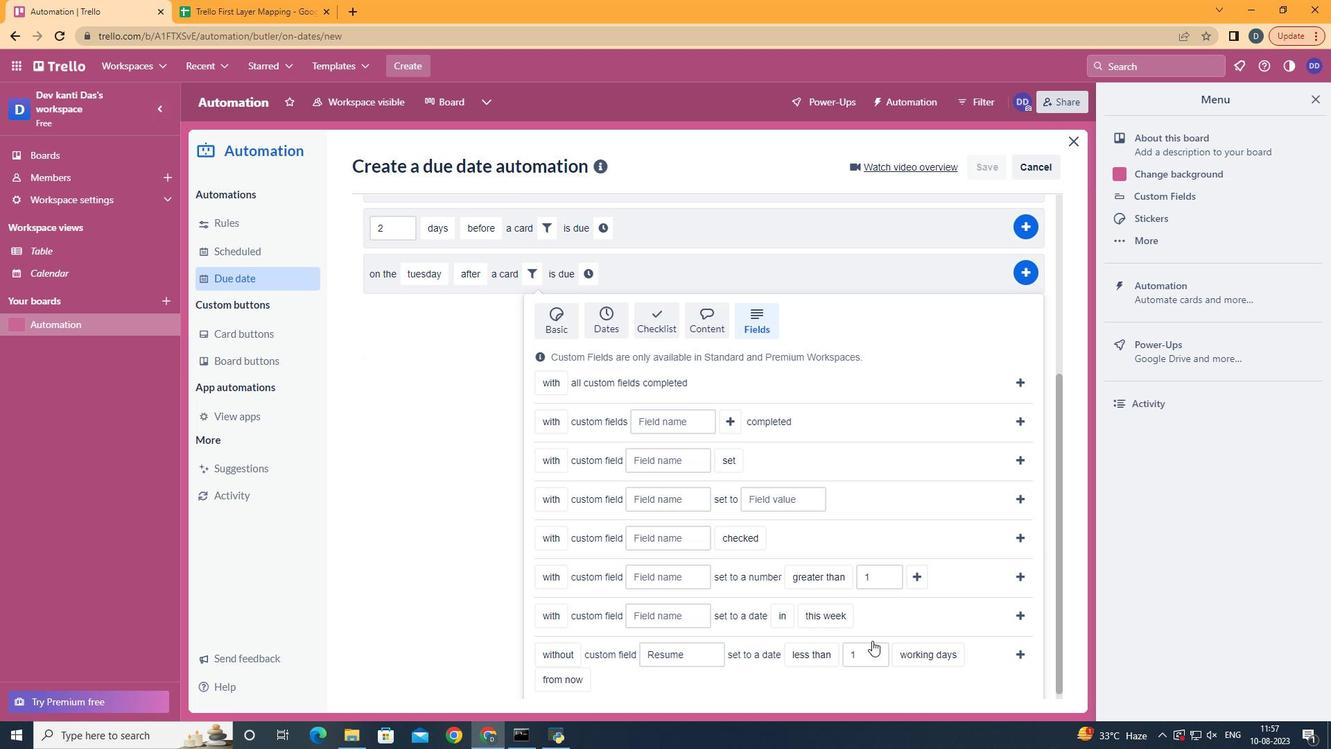 
Action: Mouse scrolled (935, 635) with delta (0, 0)
Screenshot: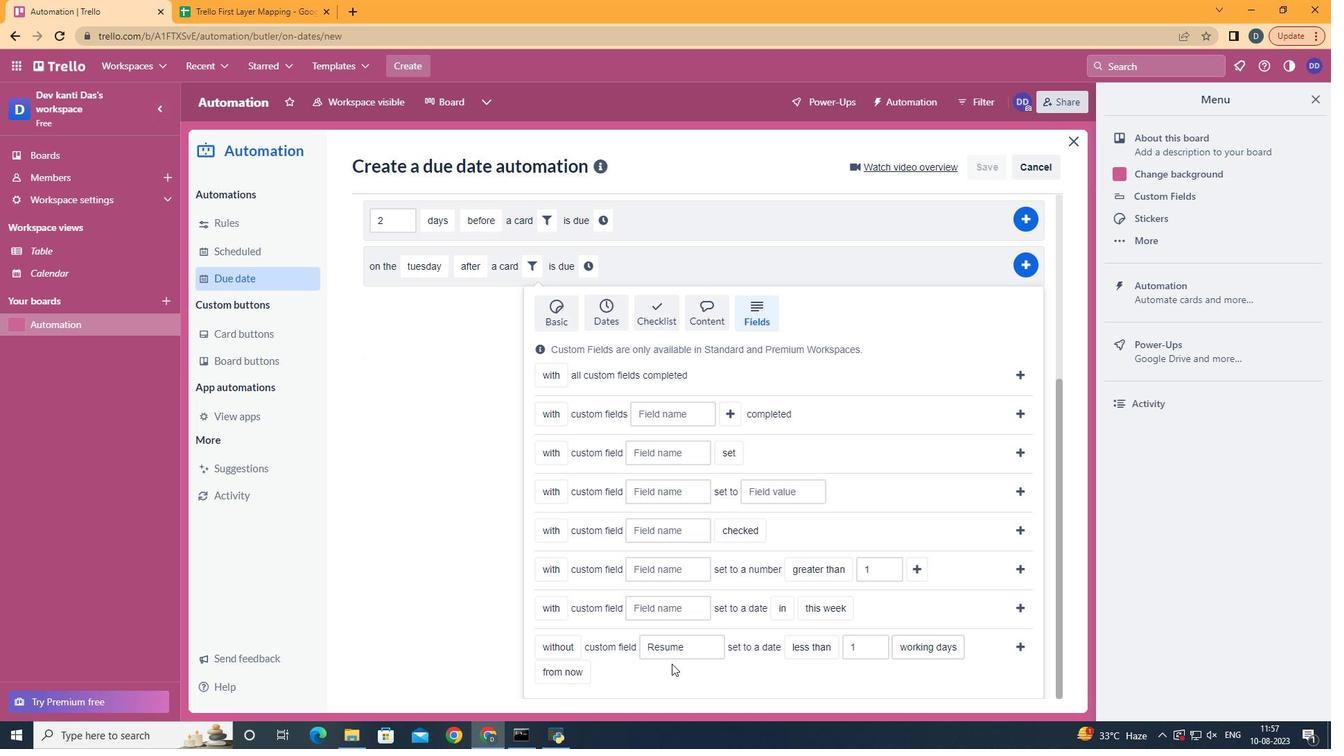 
Action: Mouse scrolled (935, 635) with delta (0, 0)
Screenshot: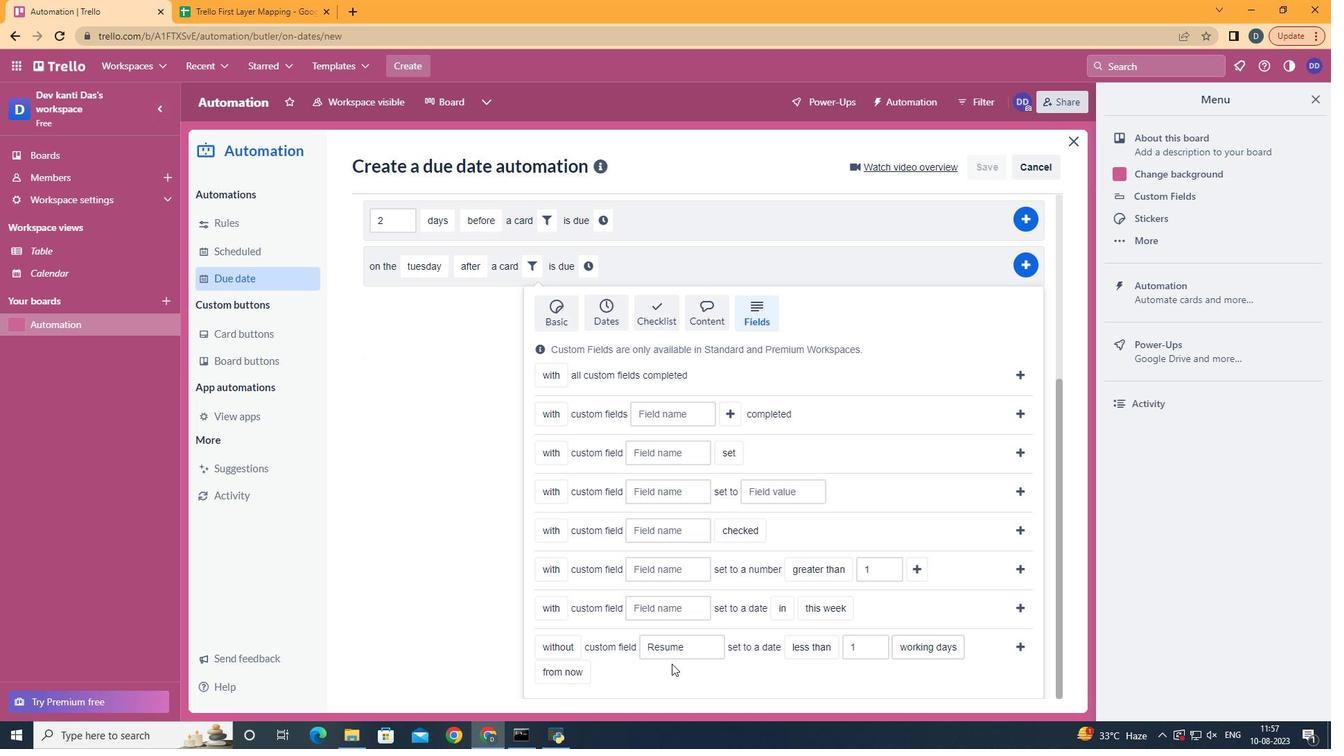 
Action: Mouse scrolled (935, 635) with delta (0, 0)
Screenshot: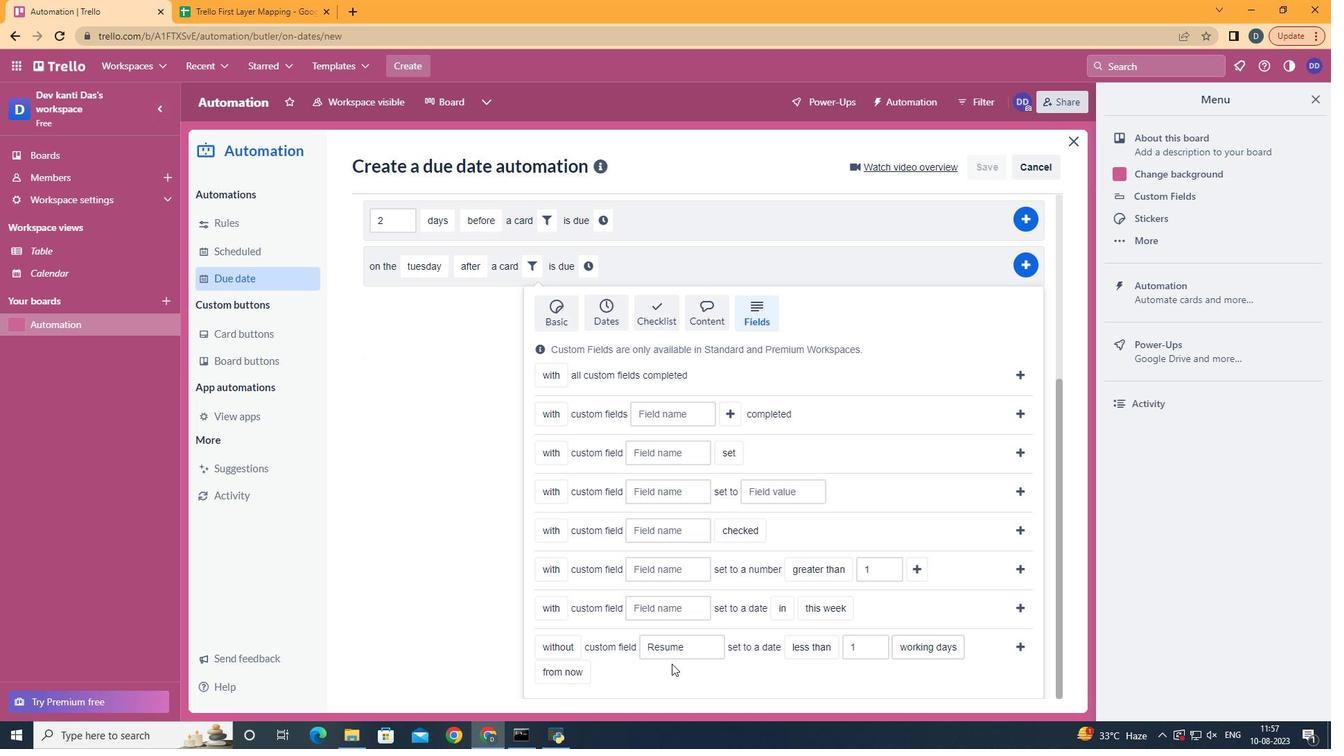 
Action: Mouse moved to (577, 647)
Screenshot: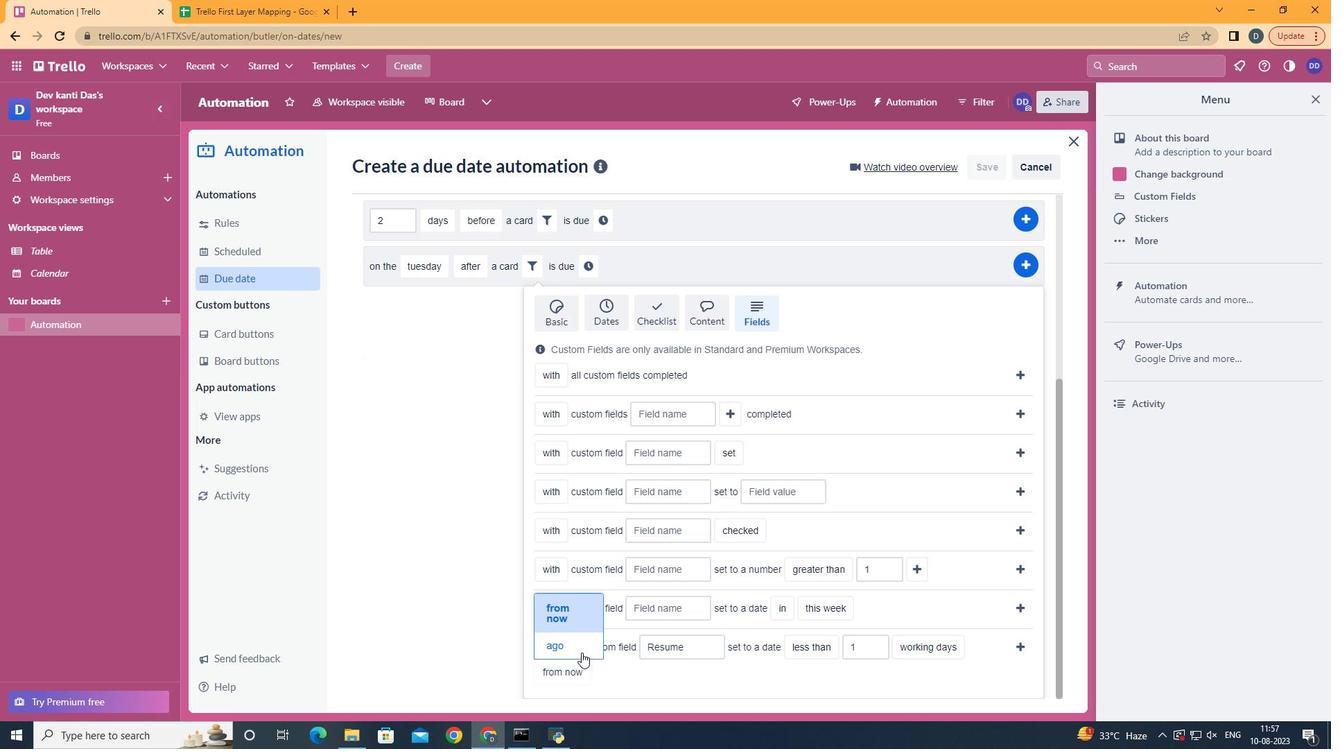 
Action: Mouse pressed left at (577, 647)
Screenshot: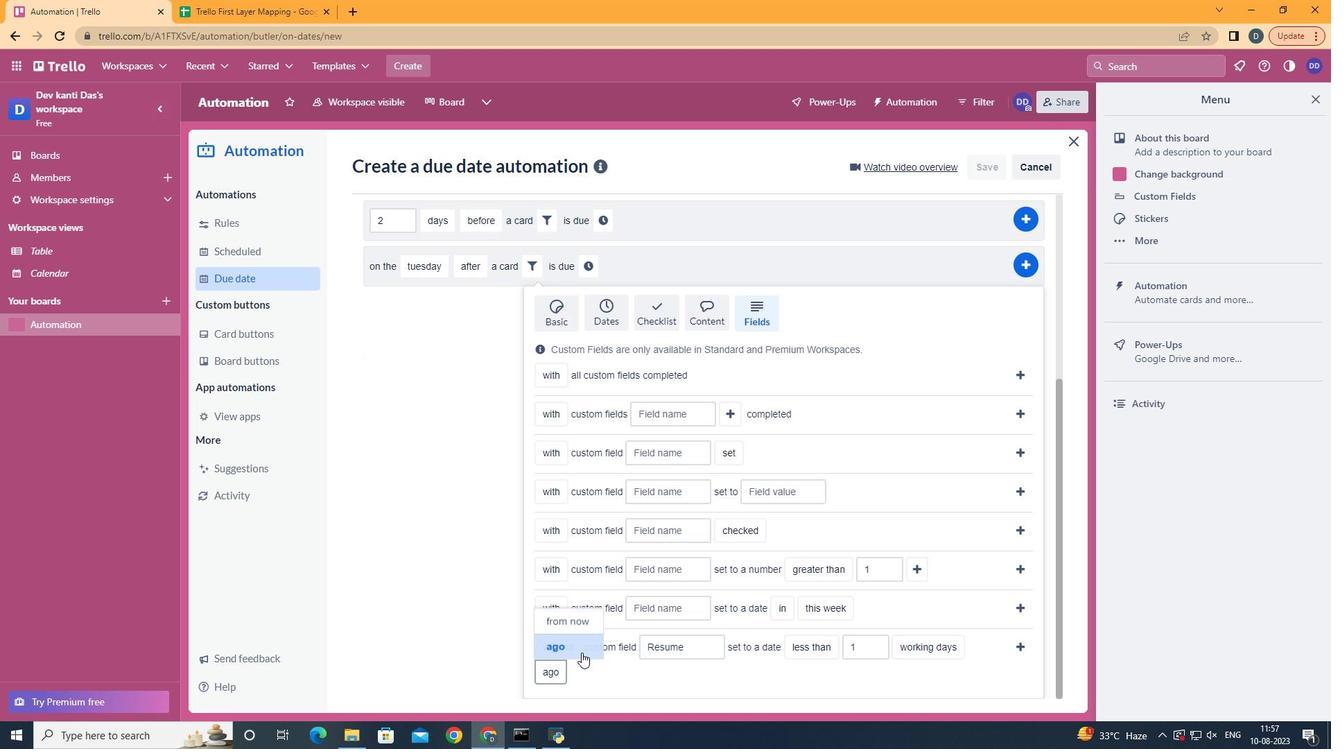 
Action: Mouse moved to (1011, 640)
Screenshot: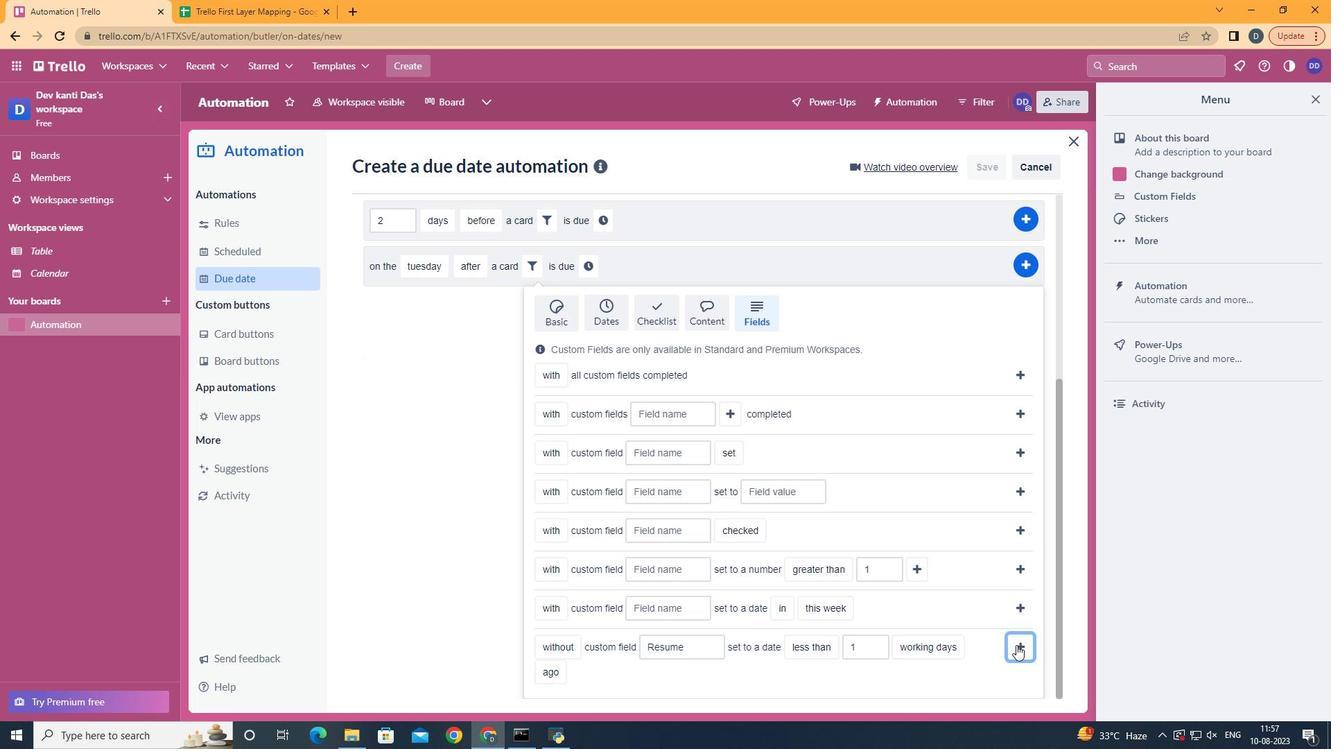 
Action: Mouse pressed left at (1011, 640)
Screenshot: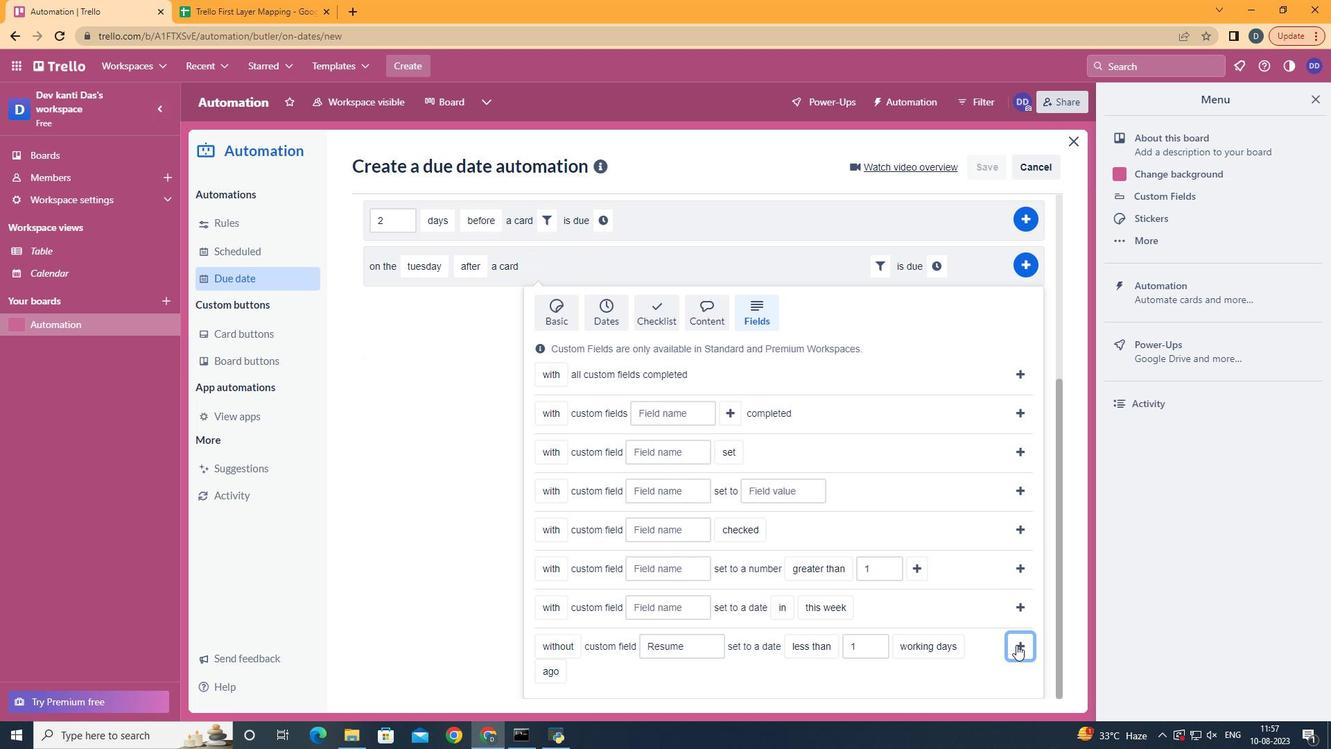 
Action: Mouse moved to (932, 555)
Screenshot: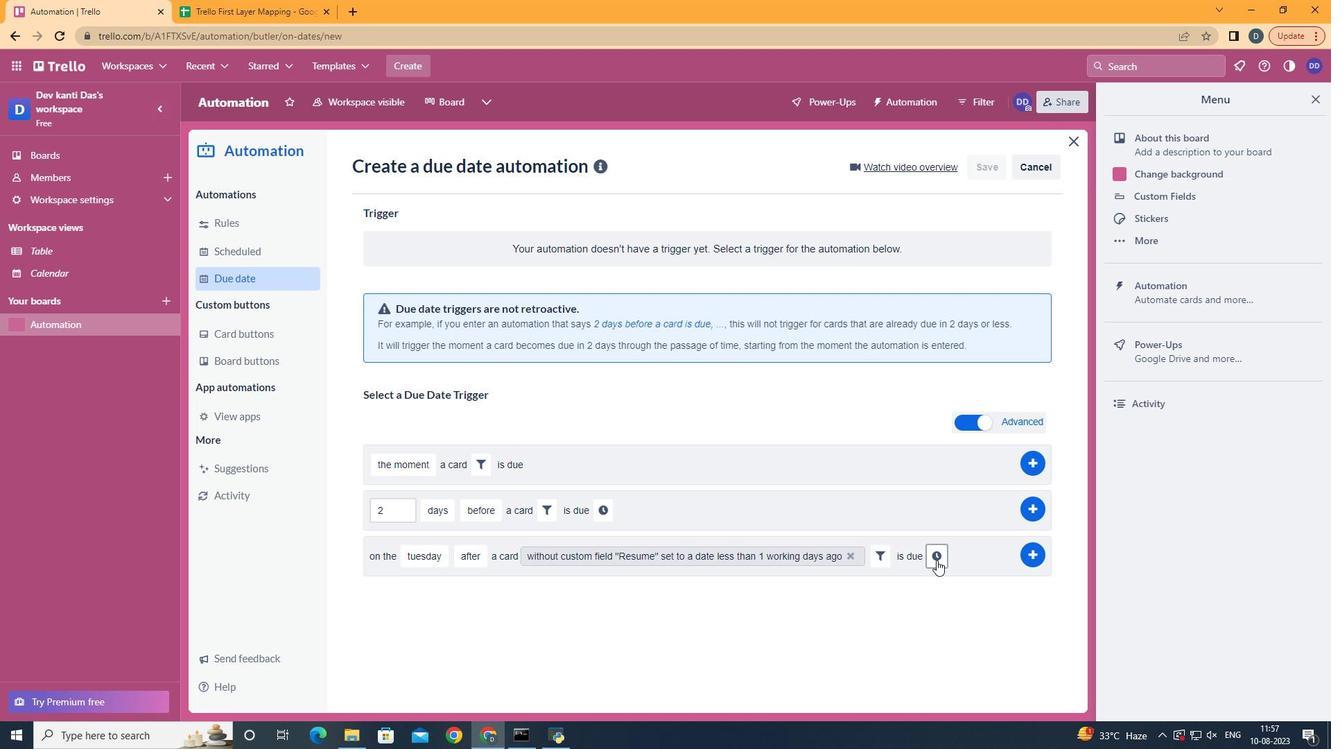 
Action: Mouse pressed left at (932, 555)
Screenshot: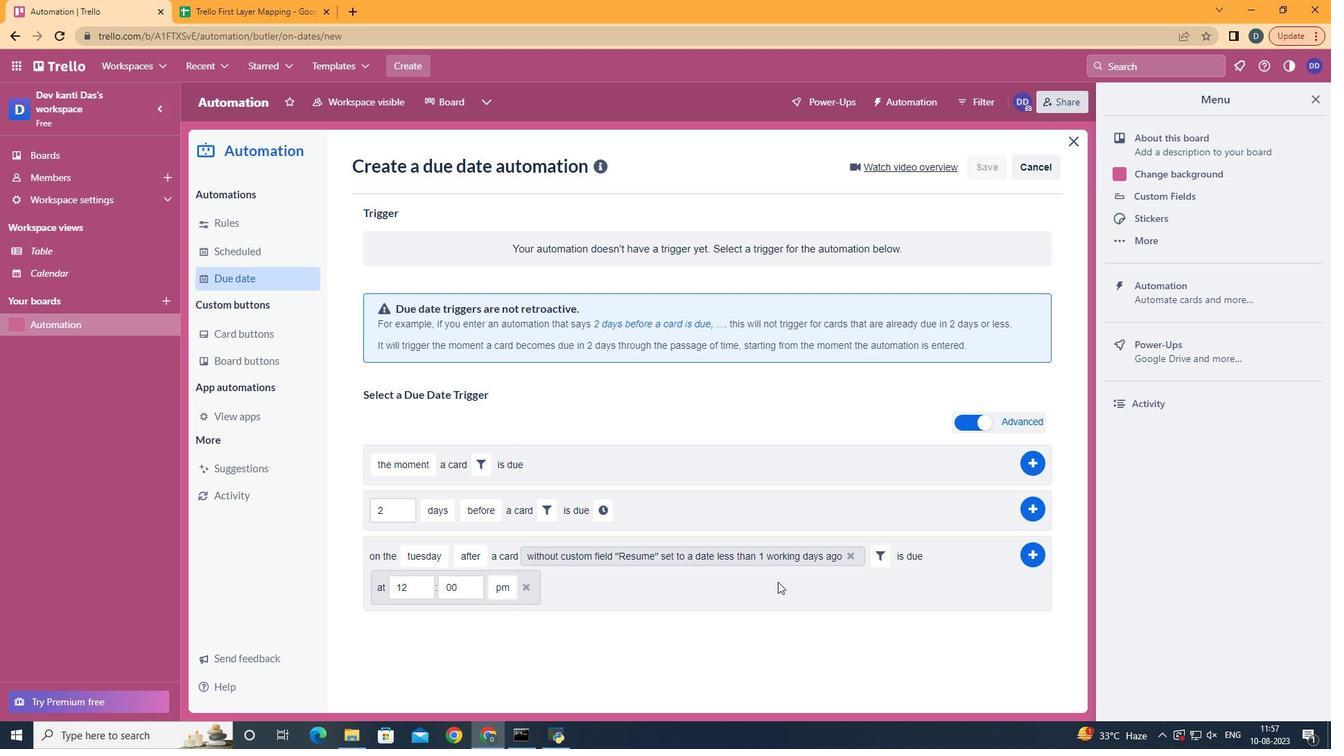 
Action: Mouse moved to (401, 580)
Screenshot: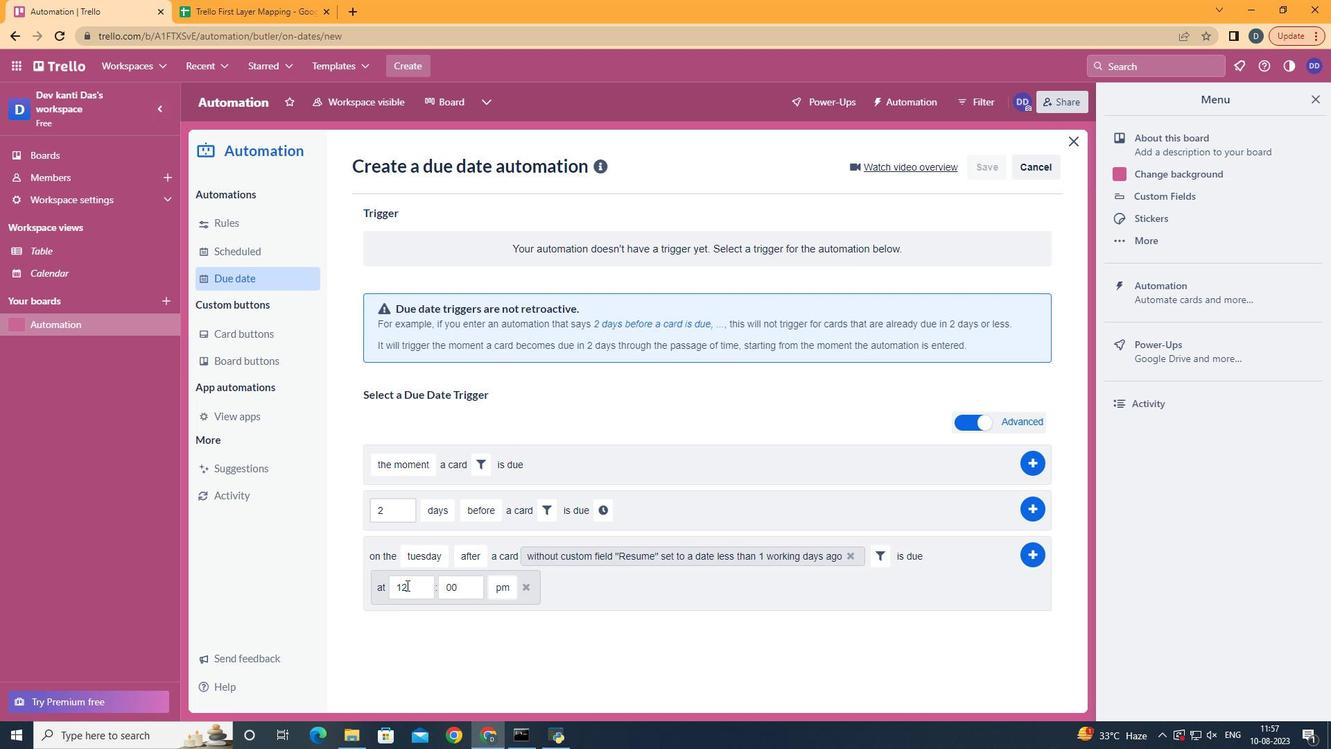 
Action: Mouse pressed left at (401, 580)
Screenshot: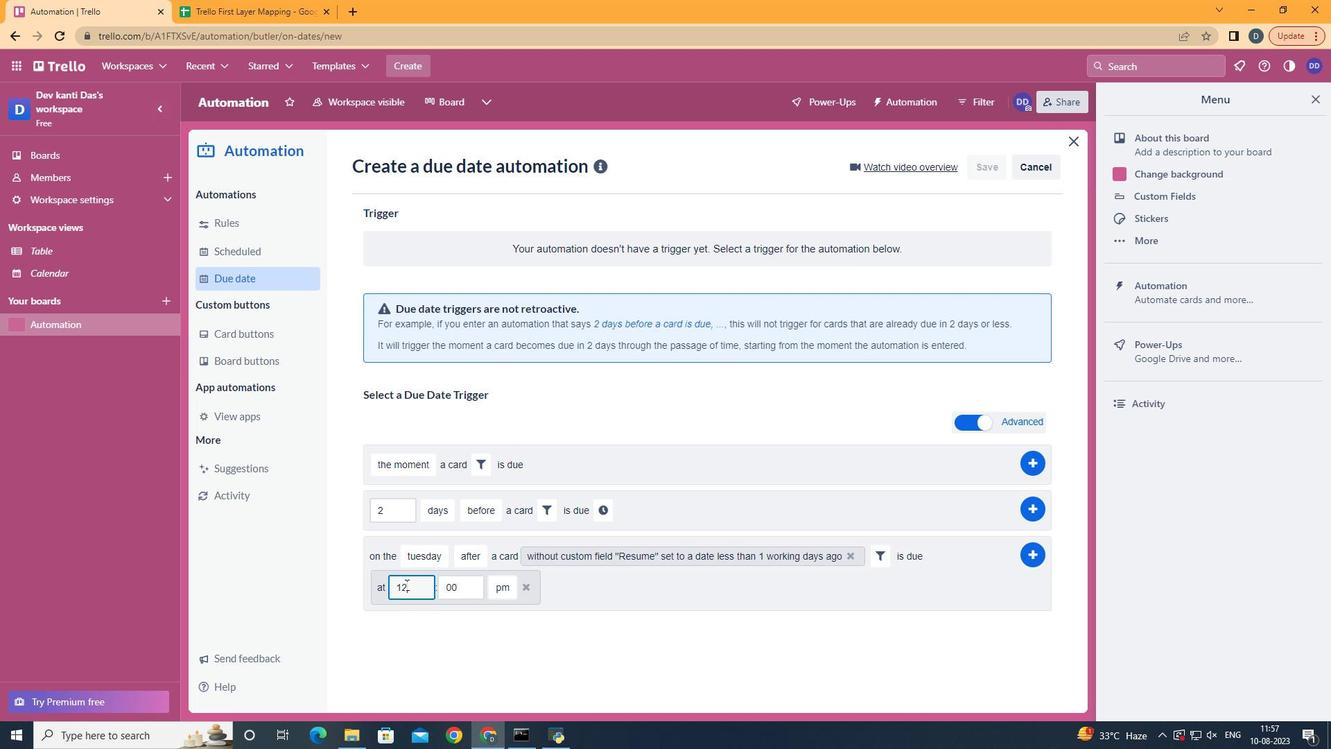 
Action: Mouse moved to (394, 580)
Screenshot: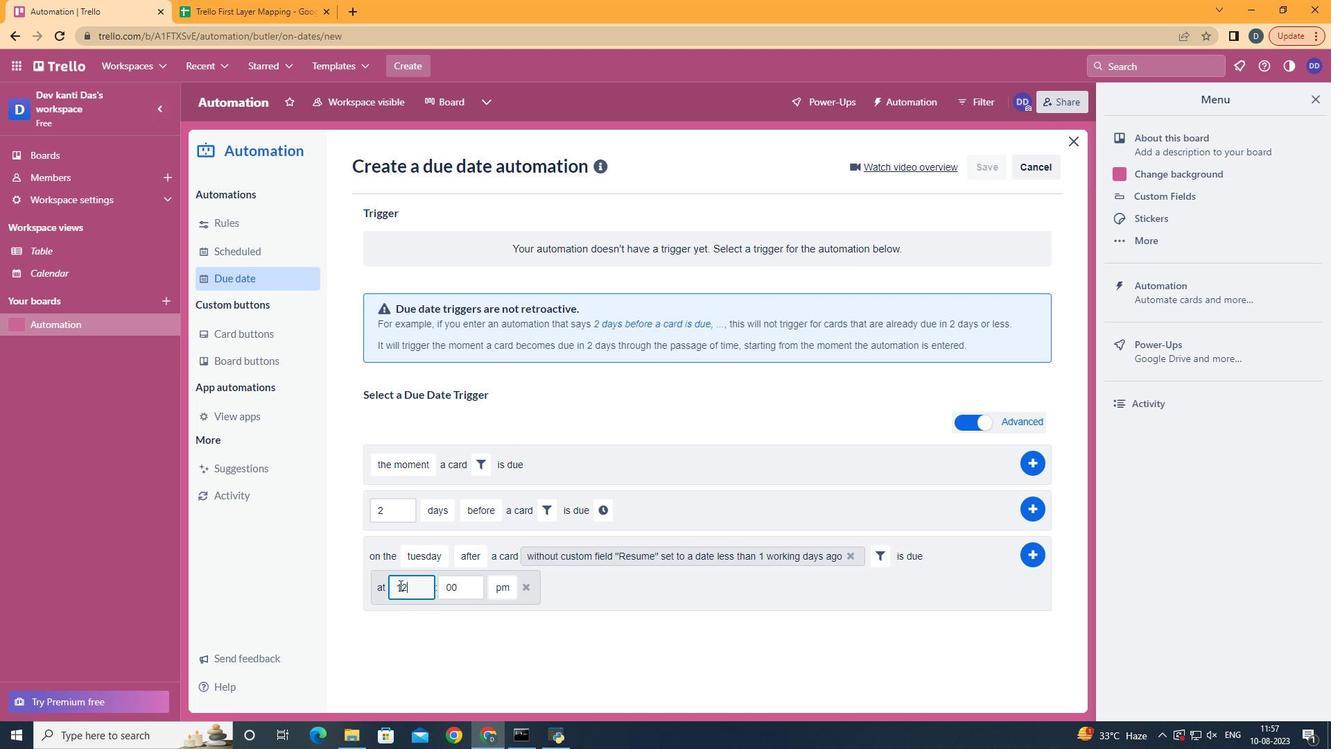 
Action: Key pressed <Key.backspace><Key.backspace>11
Screenshot: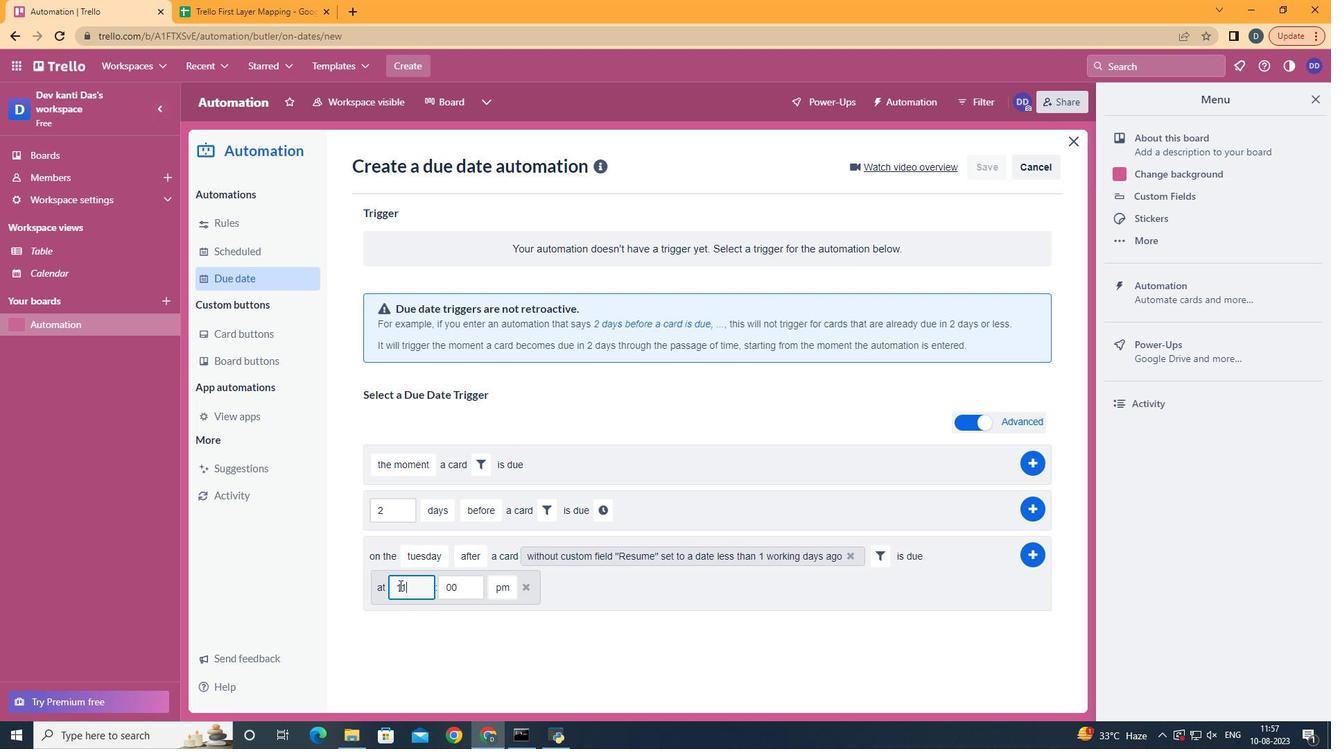 
Action: Mouse moved to (497, 601)
Screenshot: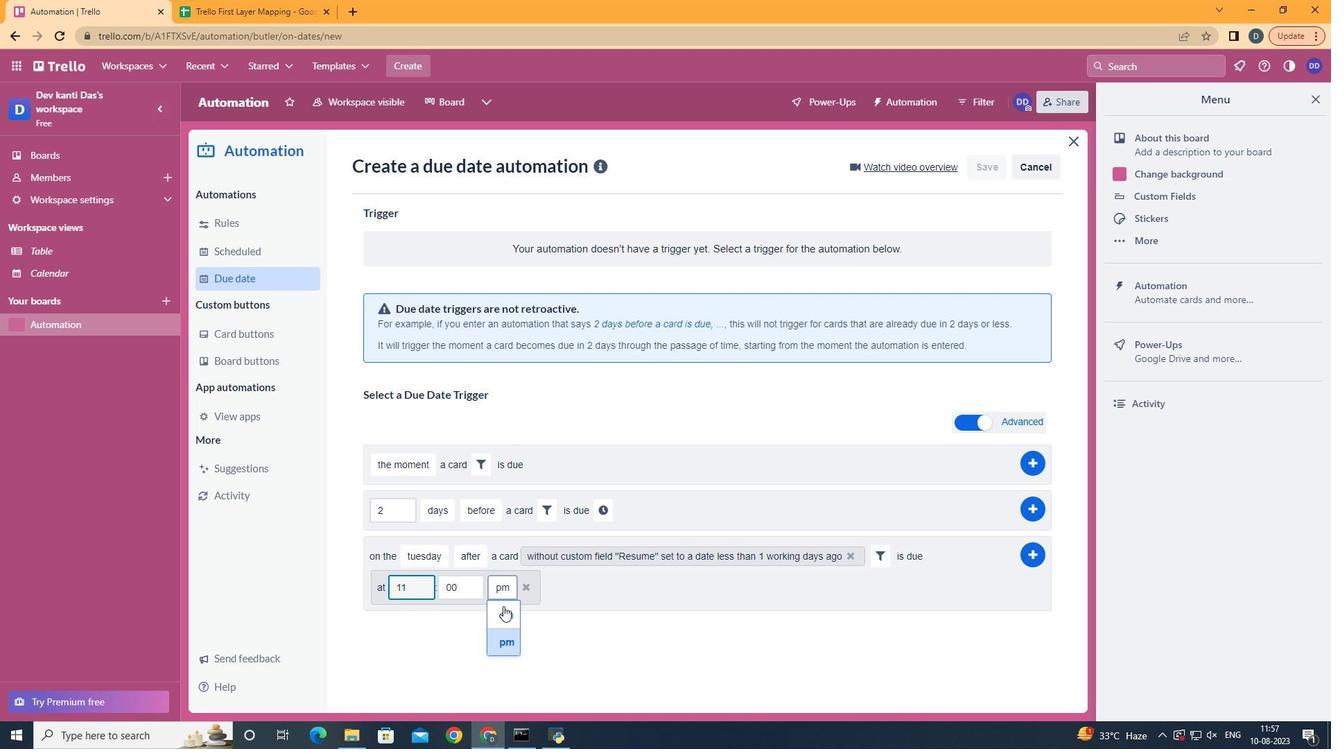 
Action: Mouse pressed left at (497, 601)
Screenshot: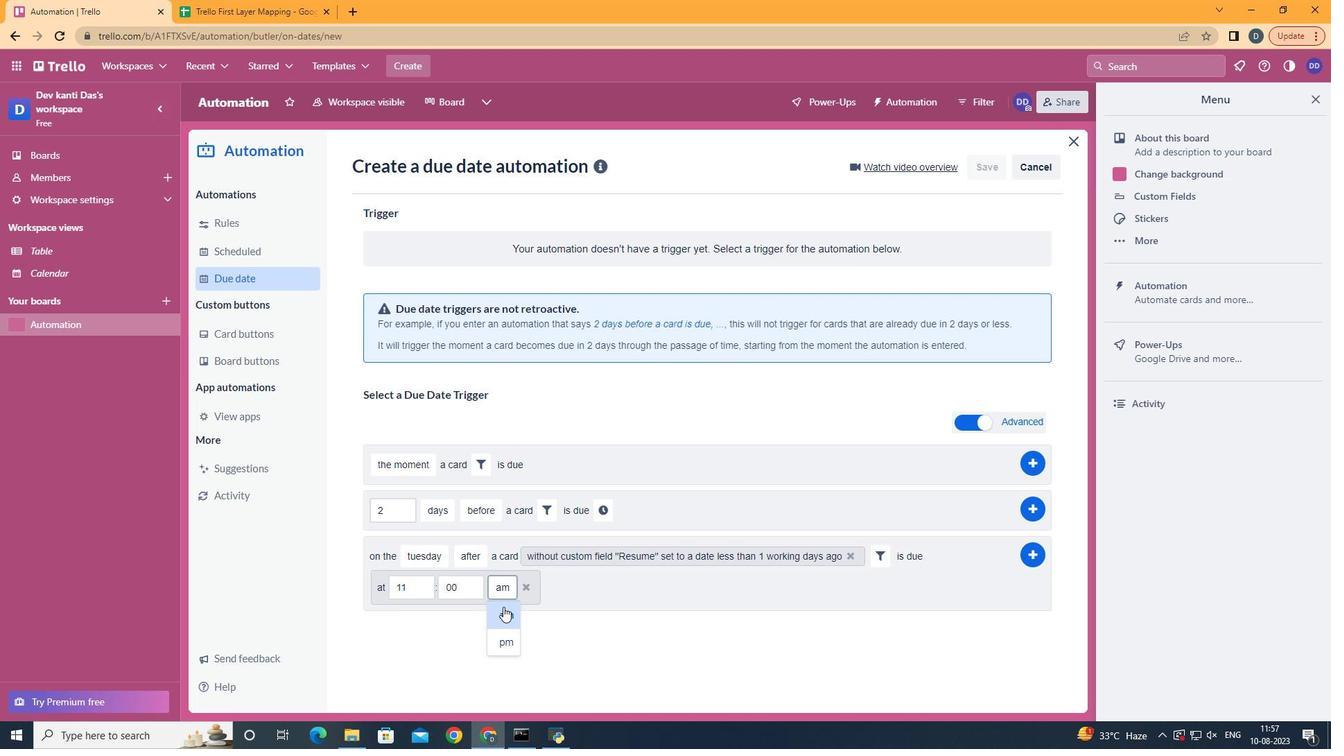 
Action: Mouse moved to (1028, 549)
Screenshot: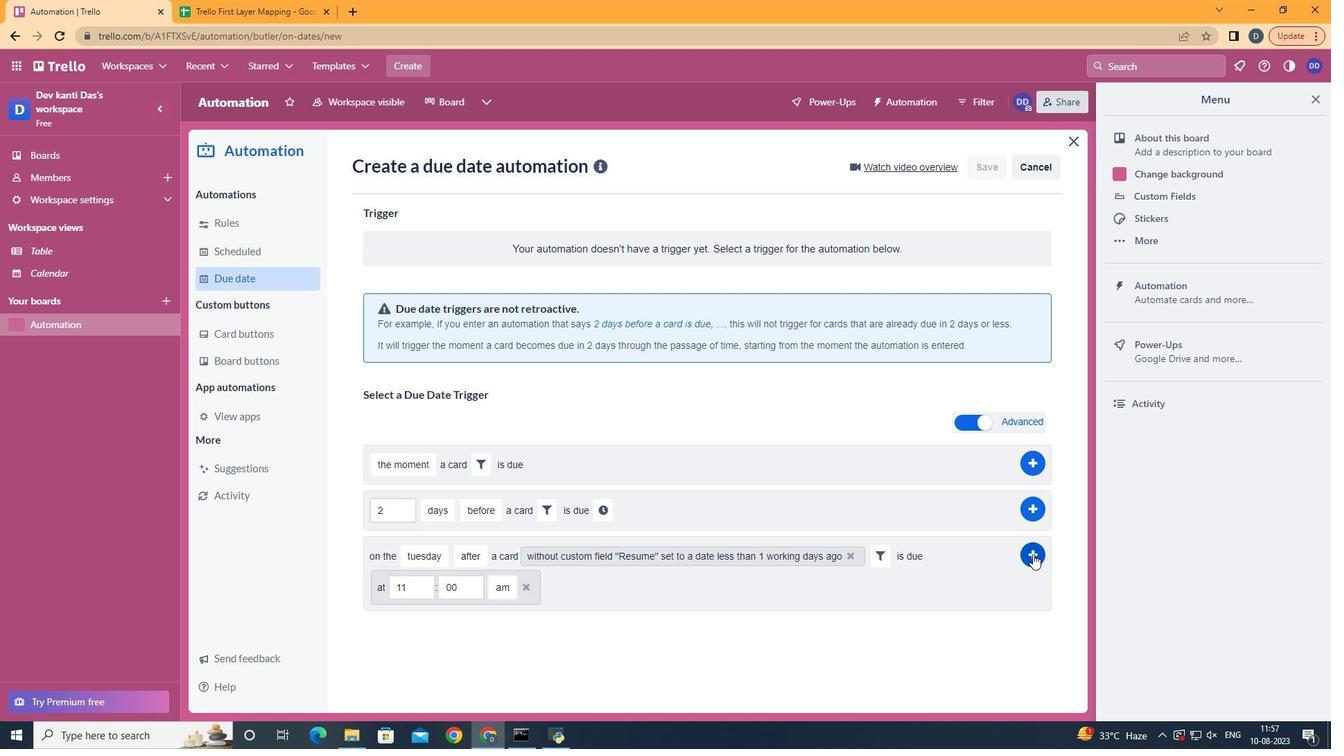 
Action: Mouse pressed left at (1028, 549)
Screenshot: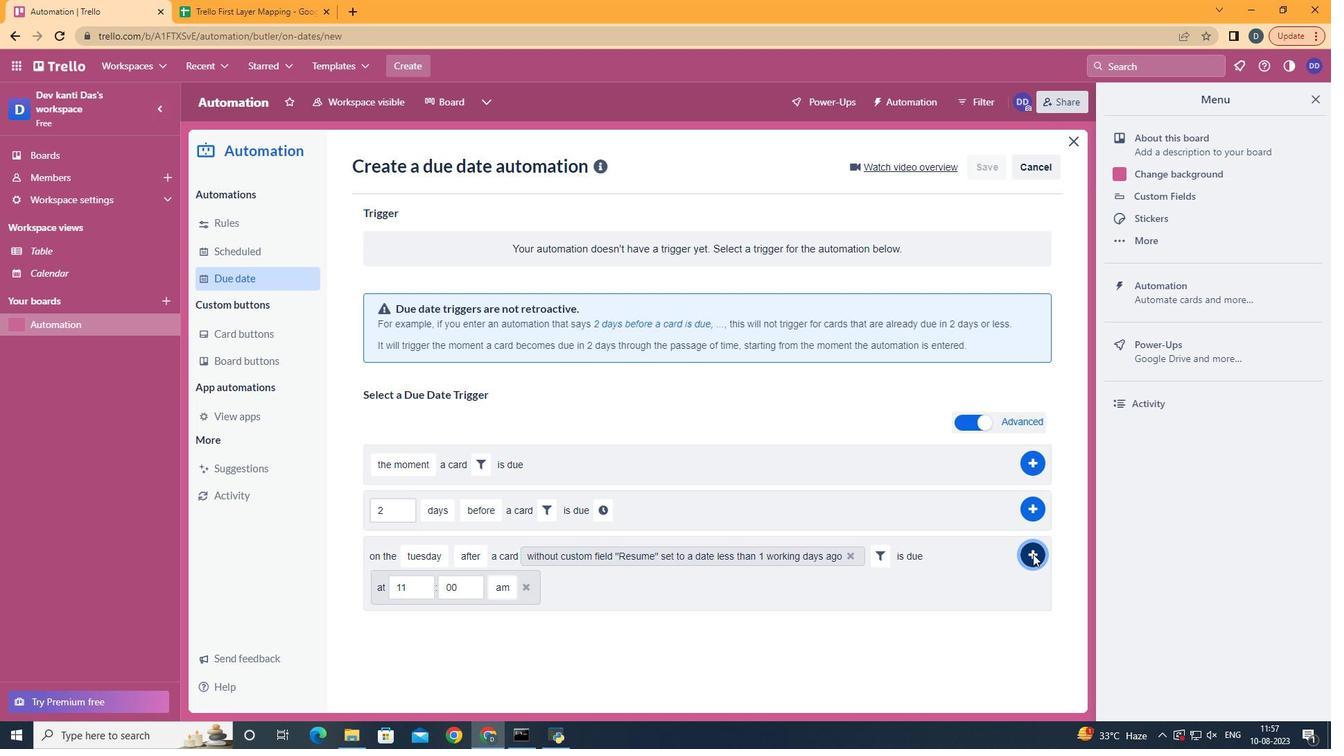 
Action: Mouse moved to (707, 367)
Screenshot: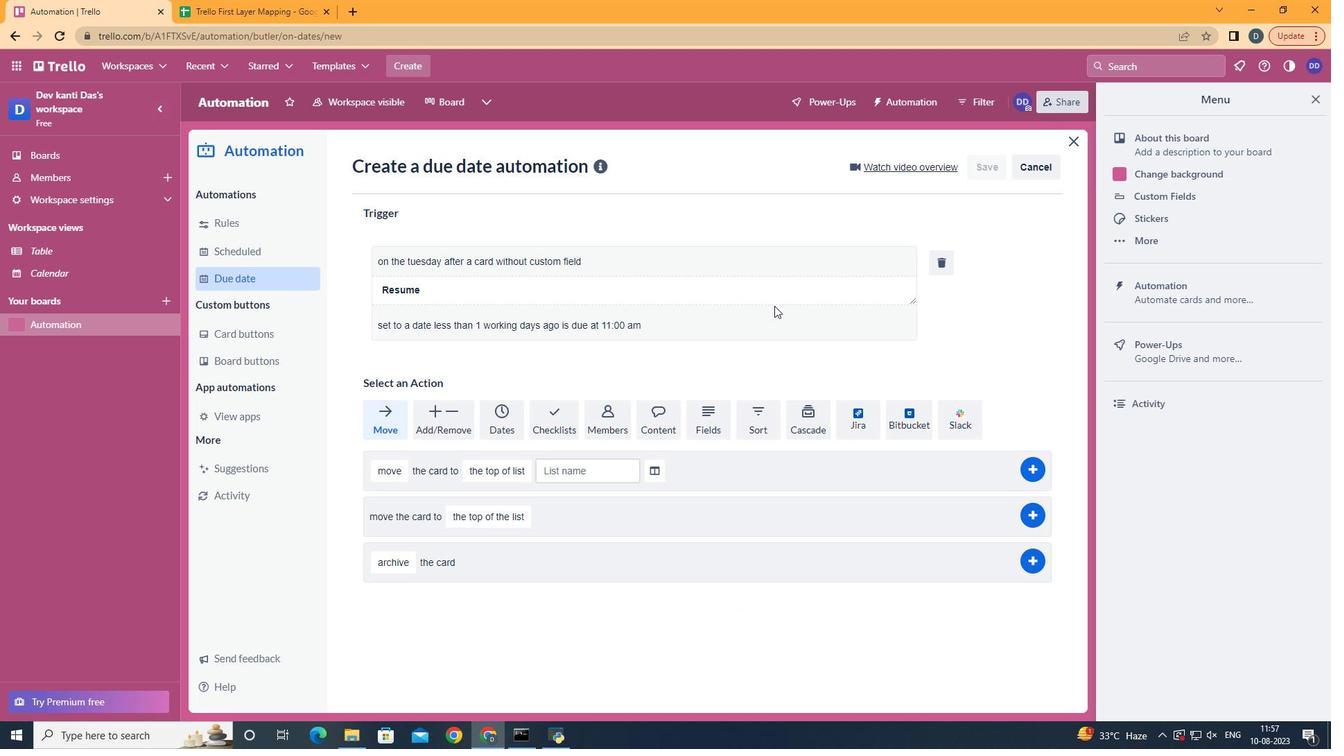 
